 Task: Add Attachment from Trello to Card Card0000000246 in Board Board0000000062 in Workspace WS0000000021 in Trello. Add Cover Blue to Card Card0000000246 in Board Board0000000062 in Workspace WS0000000021 in Trello. Add "Copy Card To …" Button titled Button0000000246 to "bottom" of the list "To Do" to Card Card0000000246 in Board Board0000000062 in Workspace WS0000000021 in Trello. Add Description DS0000000246 to Card Card0000000246 in Board Board0000000062 in Workspace WS0000000021 in Trello. Add Comment CM0000000246 to Card Card0000000246 in Board Board0000000062 in Workspace WS0000000021 in Trello
Action: Mouse moved to (503, 522)
Screenshot: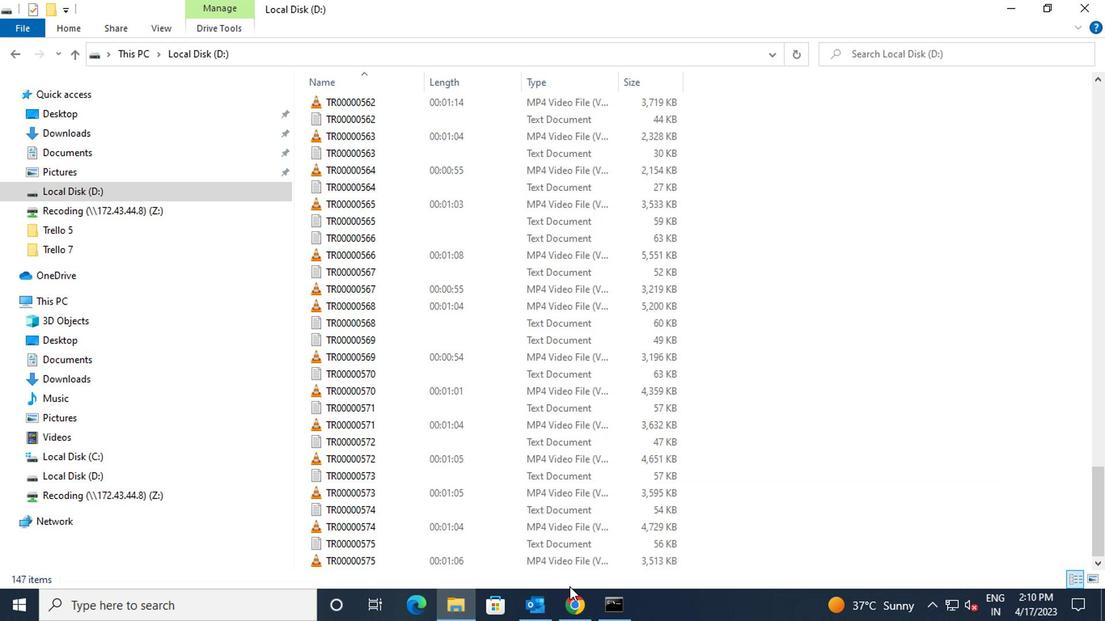 
Action: Mouse pressed left at (503, 522)
Screenshot: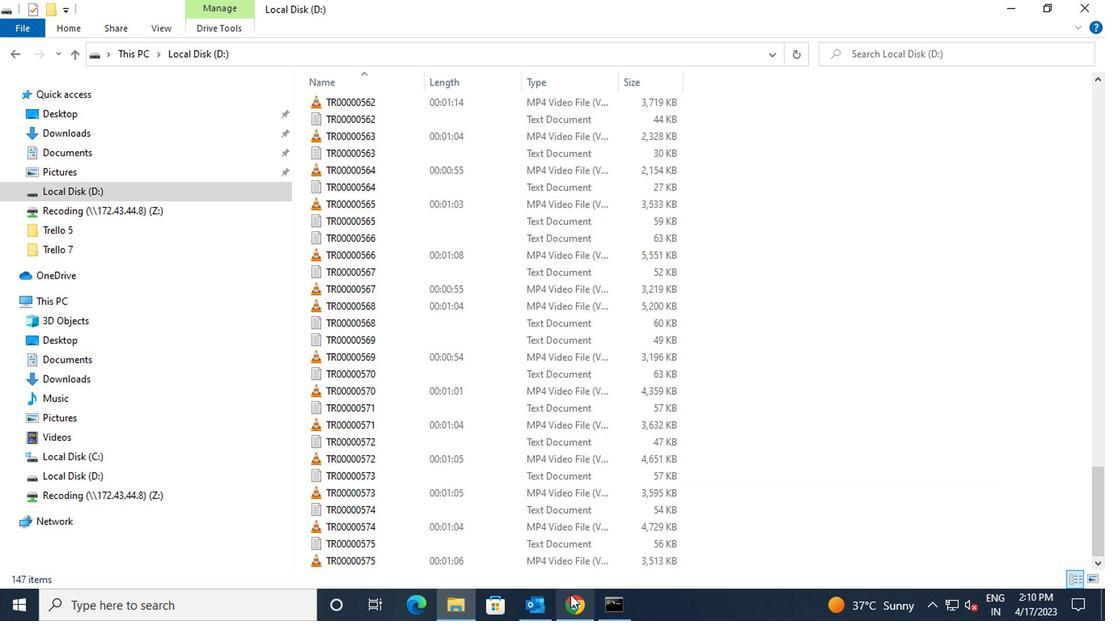 
Action: Mouse moved to (368, 370)
Screenshot: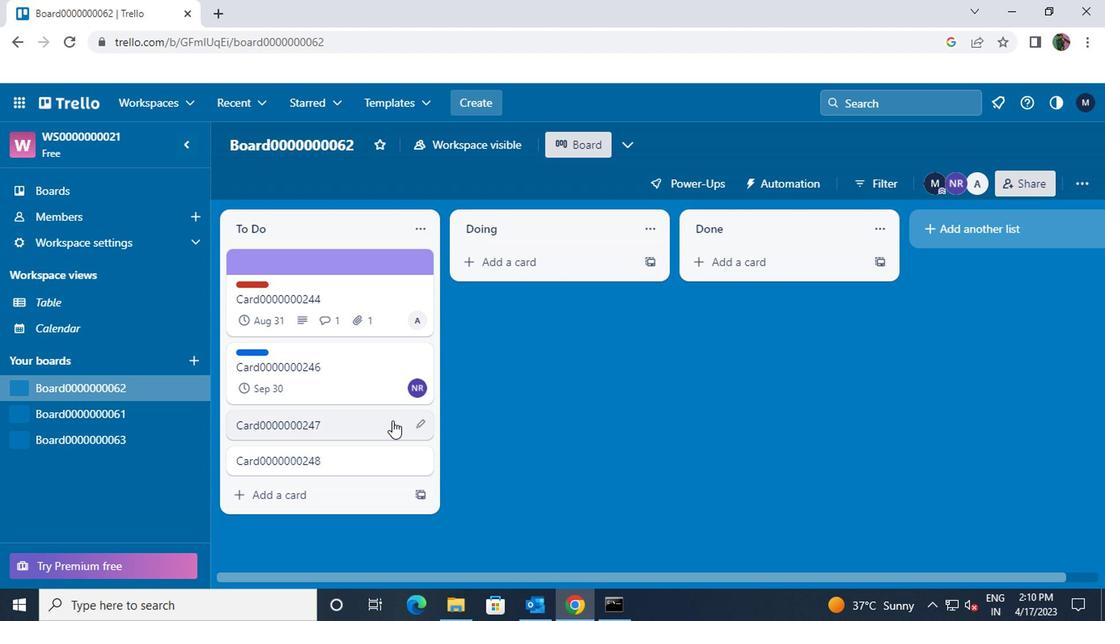 
Action: Mouse pressed left at (368, 370)
Screenshot: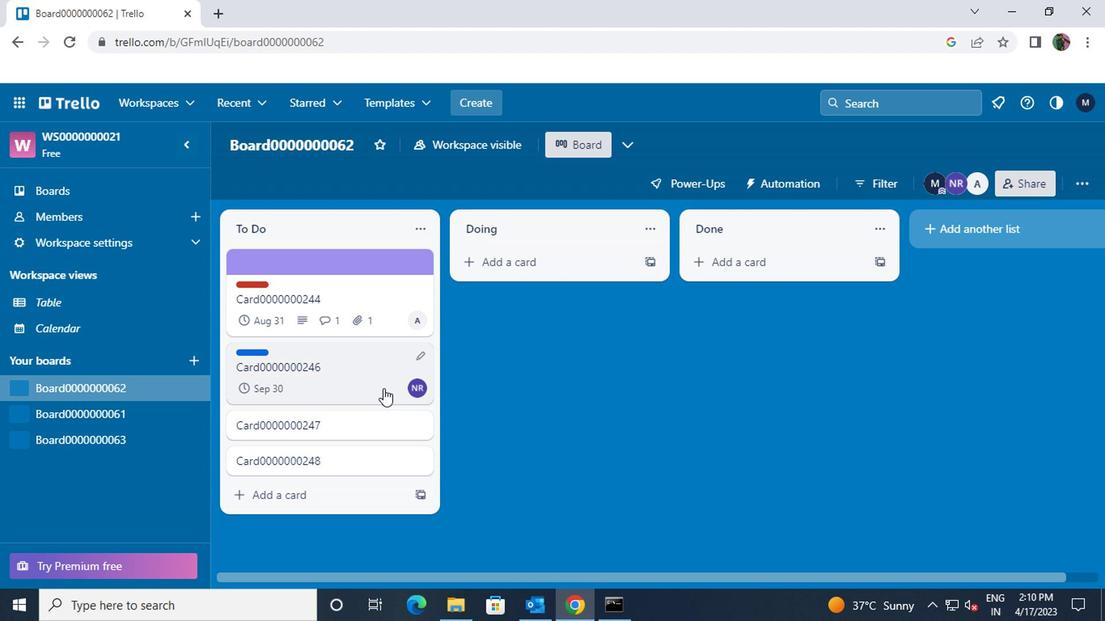 
Action: Mouse moved to (643, 351)
Screenshot: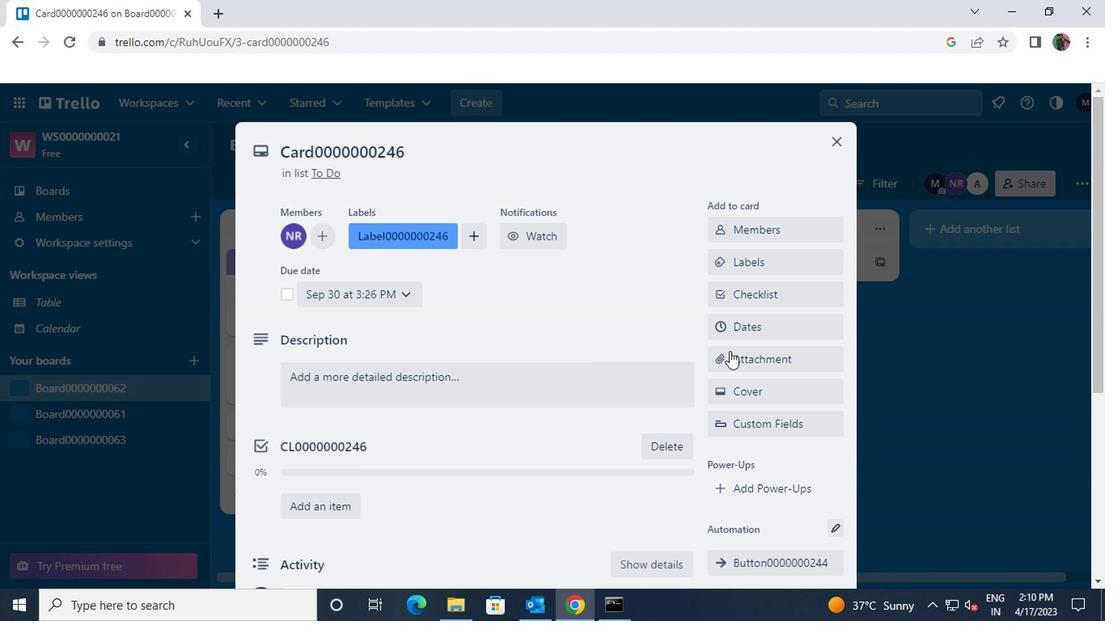 
Action: Mouse pressed left at (643, 351)
Screenshot: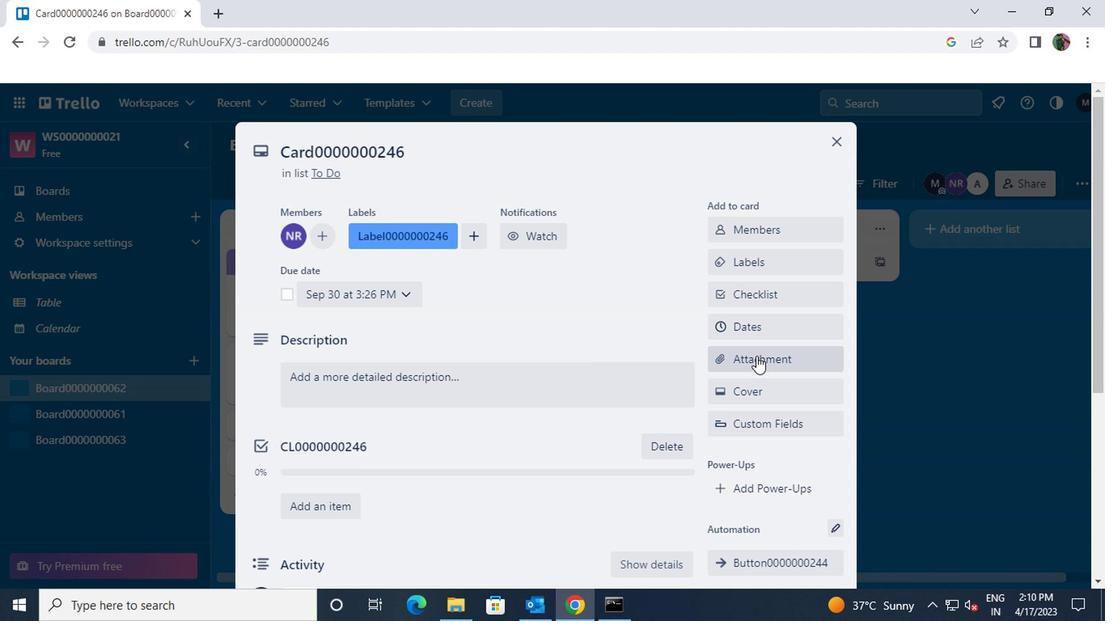 
Action: Mouse moved to (635, 244)
Screenshot: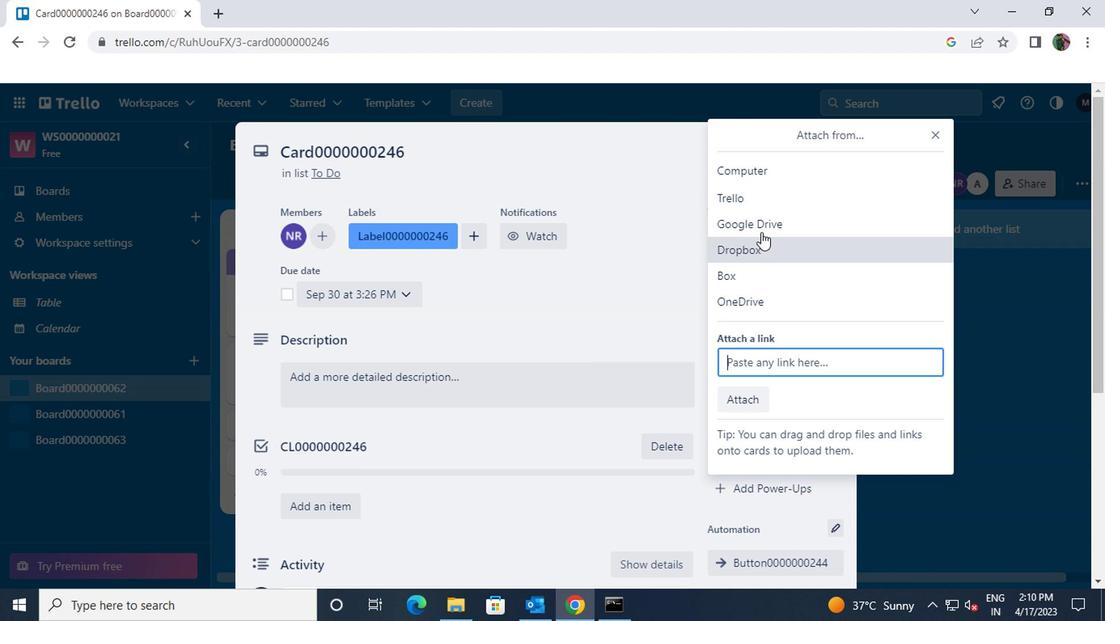 
Action: Mouse pressed left at (635, 244)
Screenshot: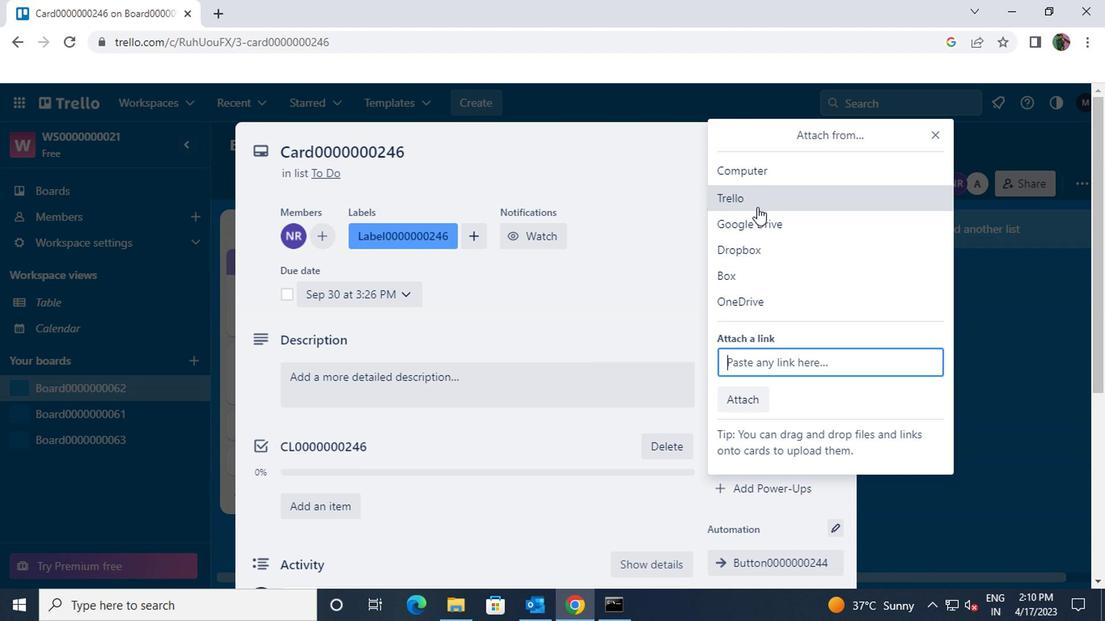 
Action: Mouse moved to (631, 297)
Screenshot: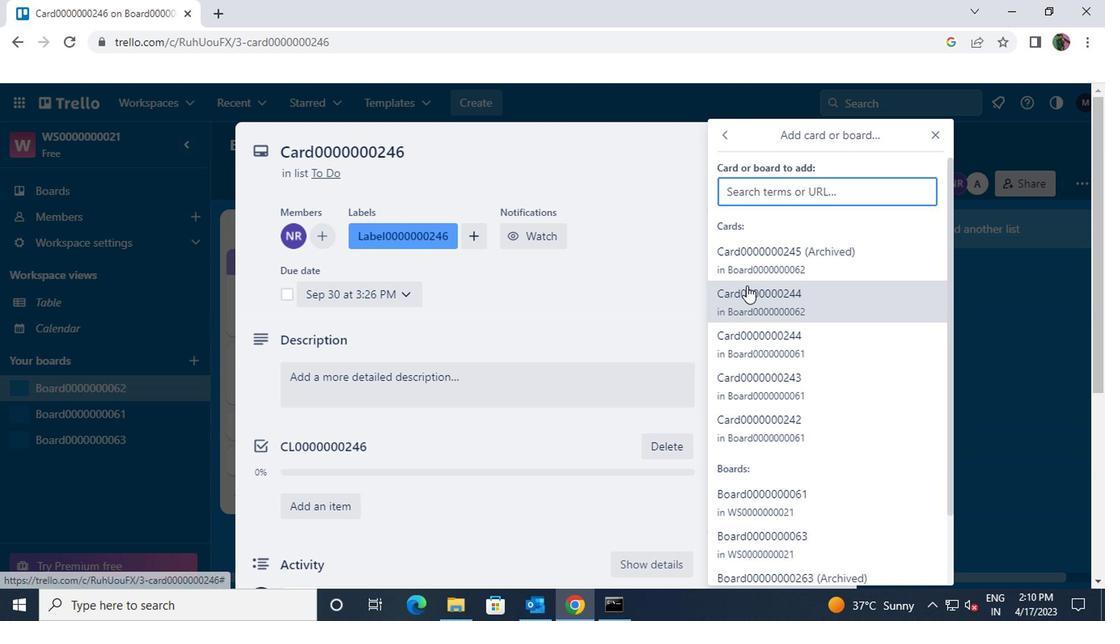 
Action: Mouse scrolled (631, 296) with delta (0, 0)
Screenshot: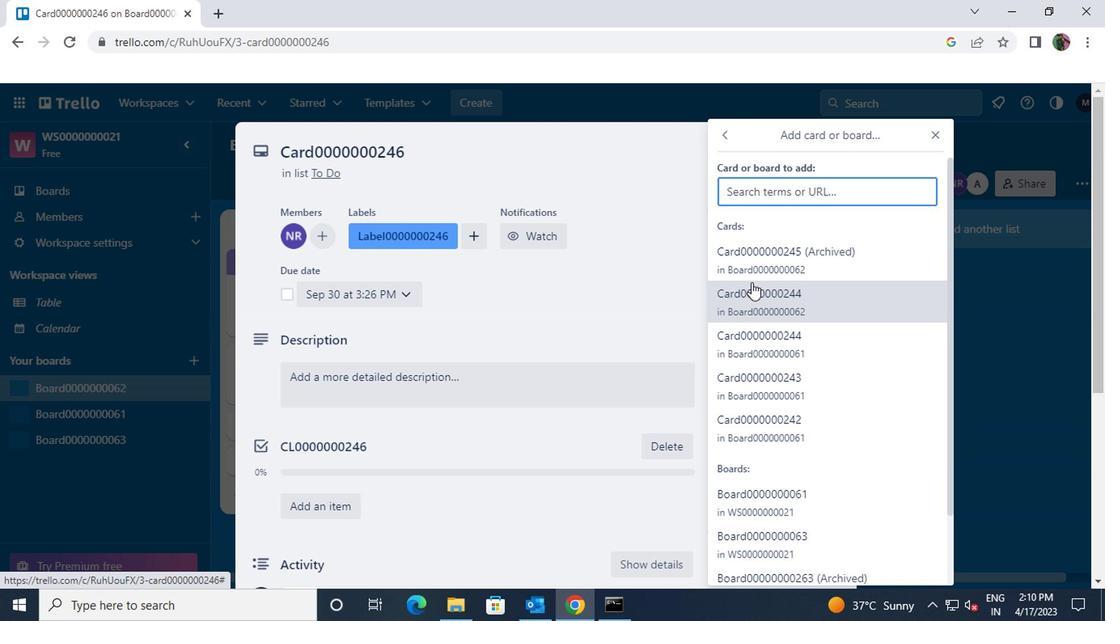
Action: Mouse moved to (631, 297)
Screenshot: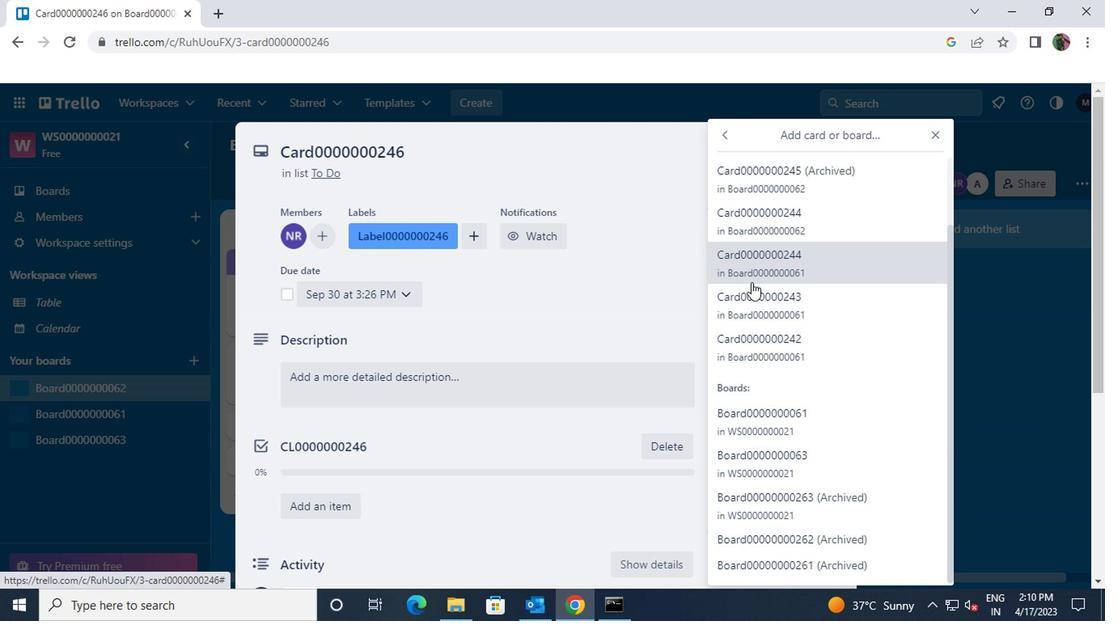 
Action: Mouse scrolled (631, 298) with delta (0, 0)
Screenshot: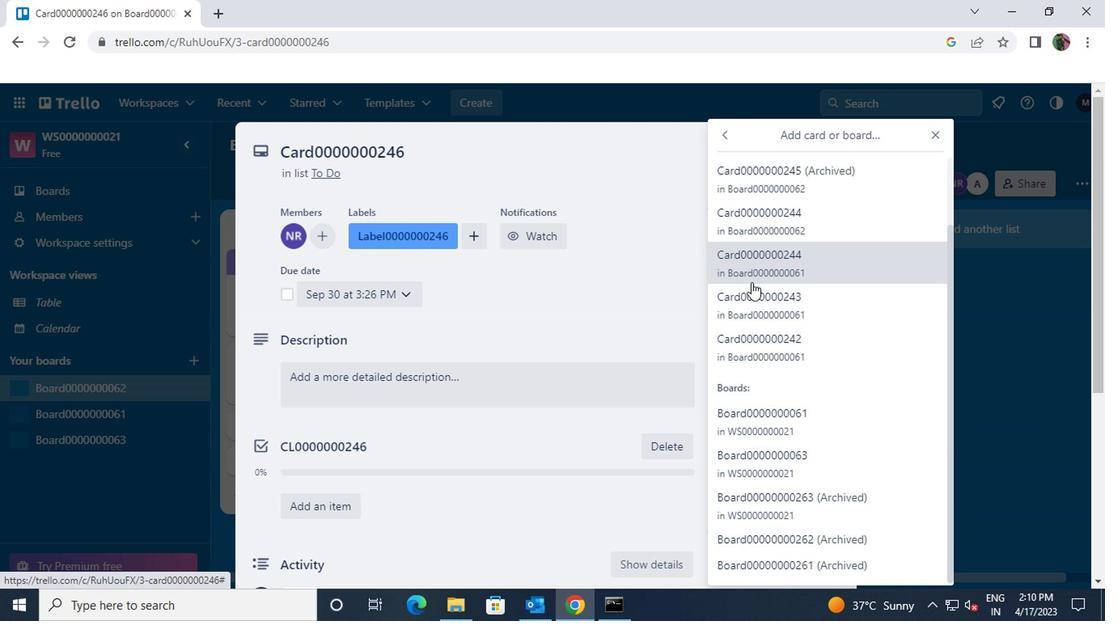 
Action: Mouse scrolled (631, 298) with delta (0, 0)
Screenshot: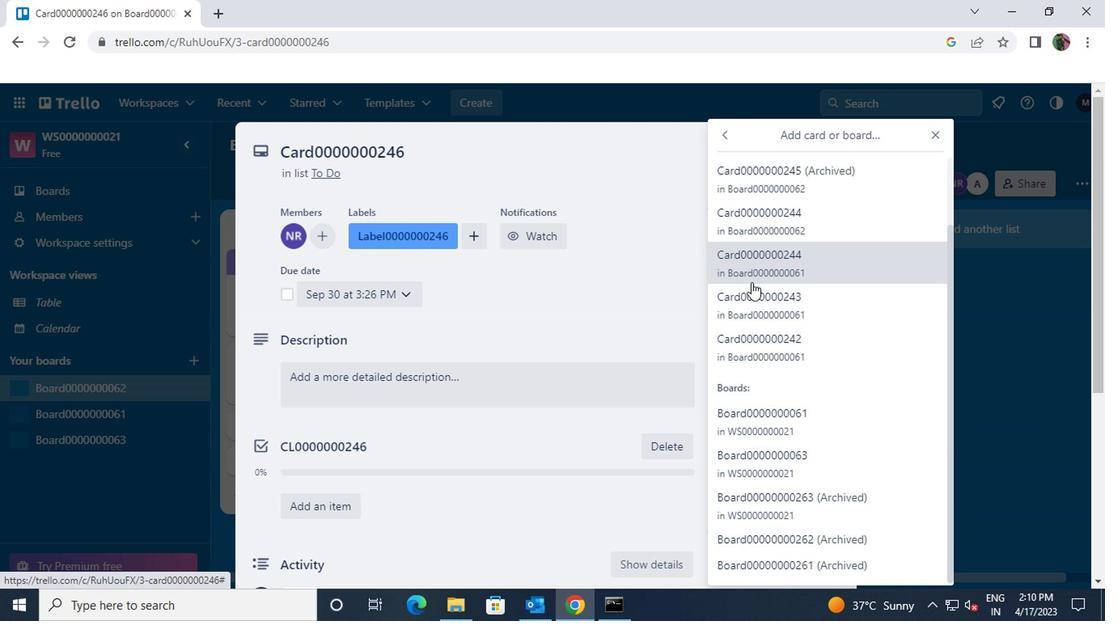 
Action: Mouse pressed left at (631, 297)
Screenshot: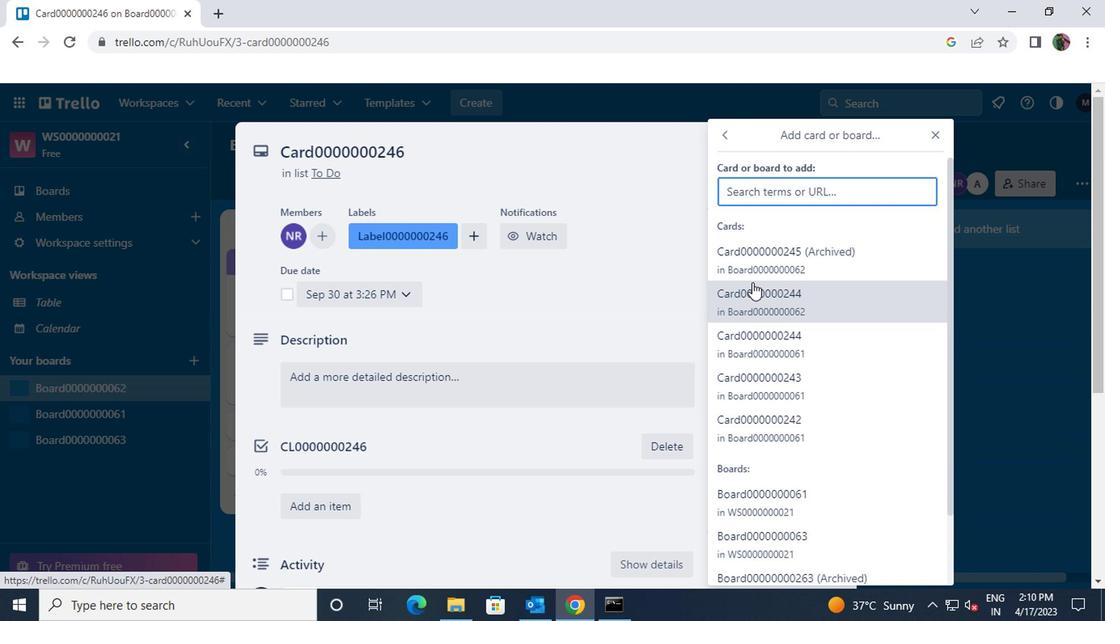 
Action: Mouse moved to (621, 372)
Screenshot: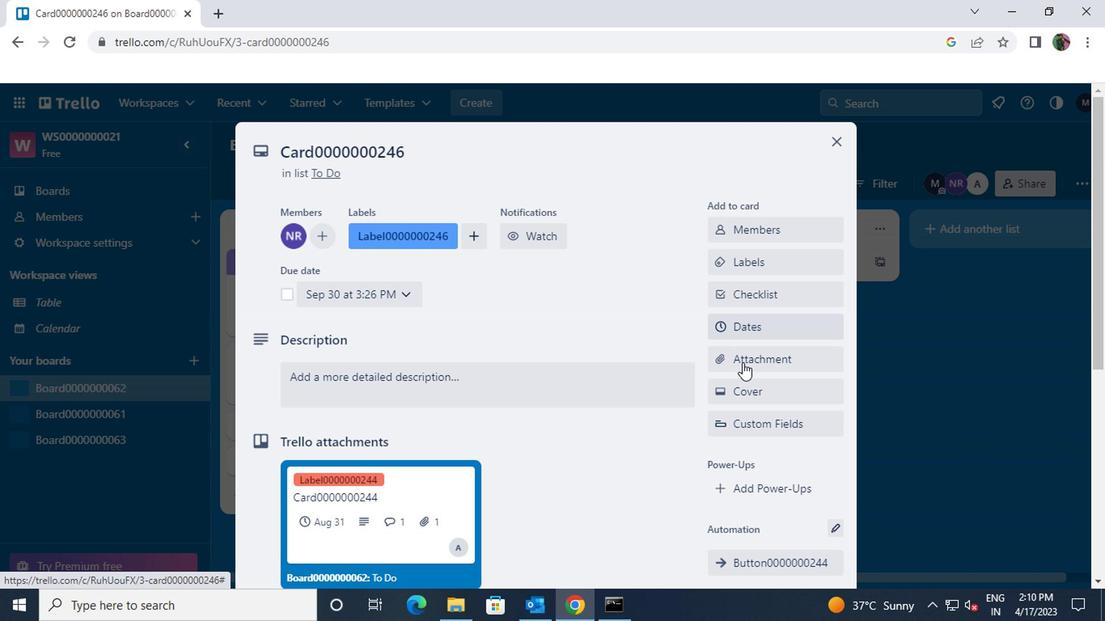 
Action: Mouse pressed left at (621, 372)
Screenshot: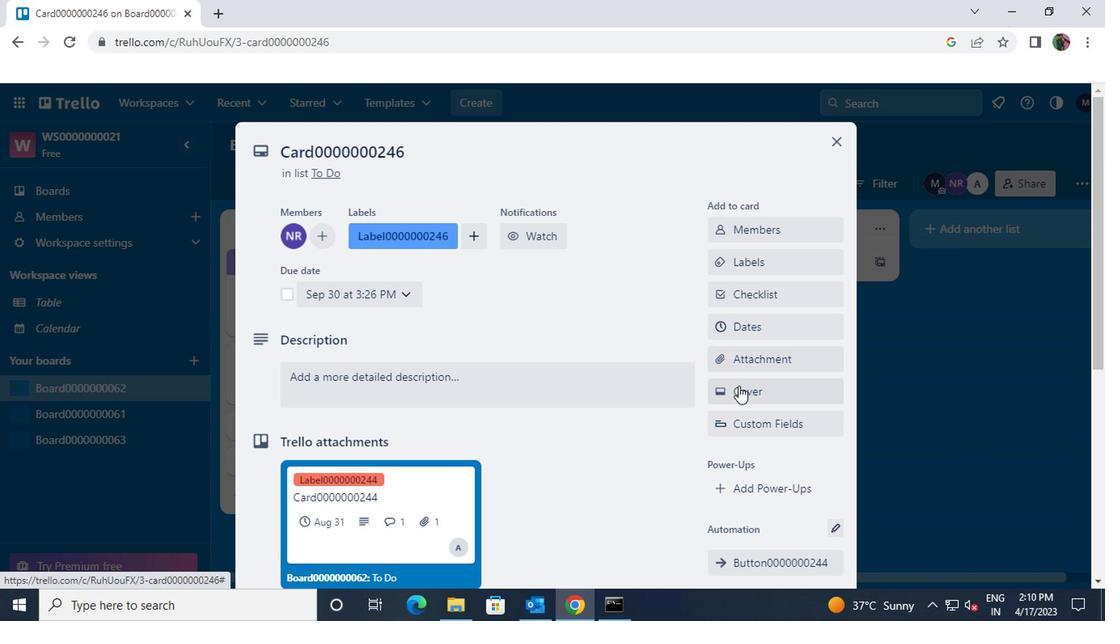 
Action: Mouse moved to (656, 295)
Screenshot: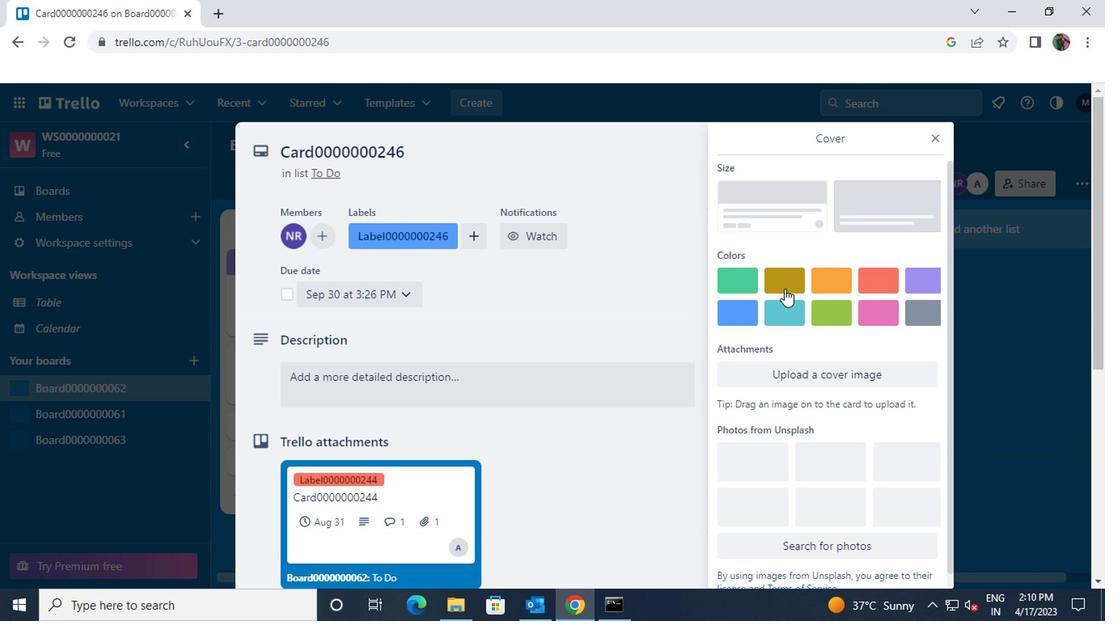 
Action: Mouse pressed left at (656, 295)
Screenshot: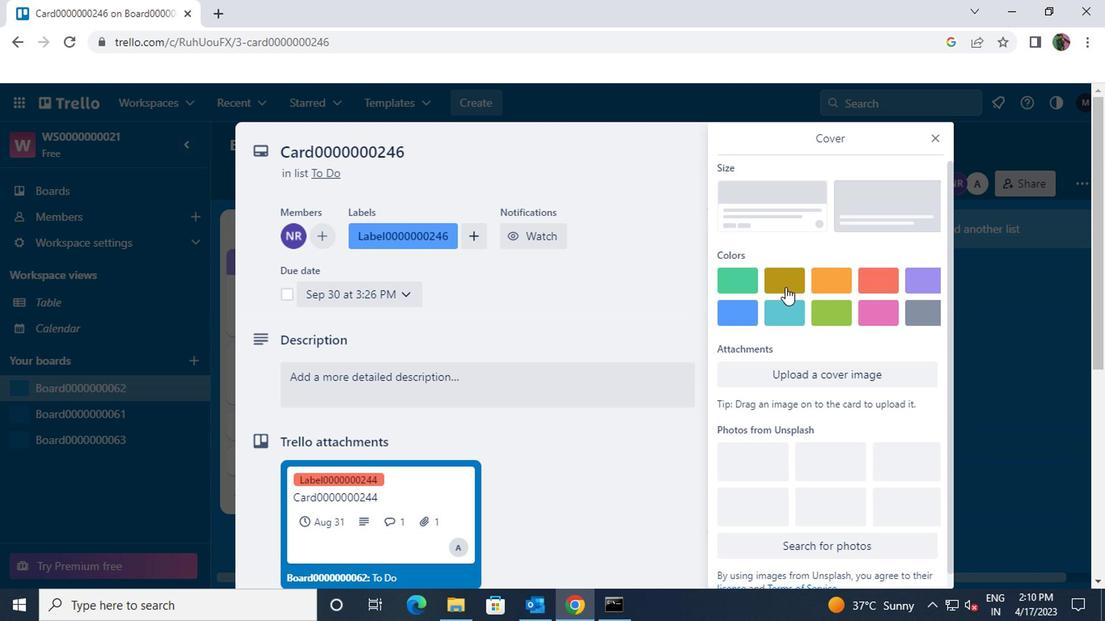 
Action: Mouse moved to (760, 193)
Screenshot: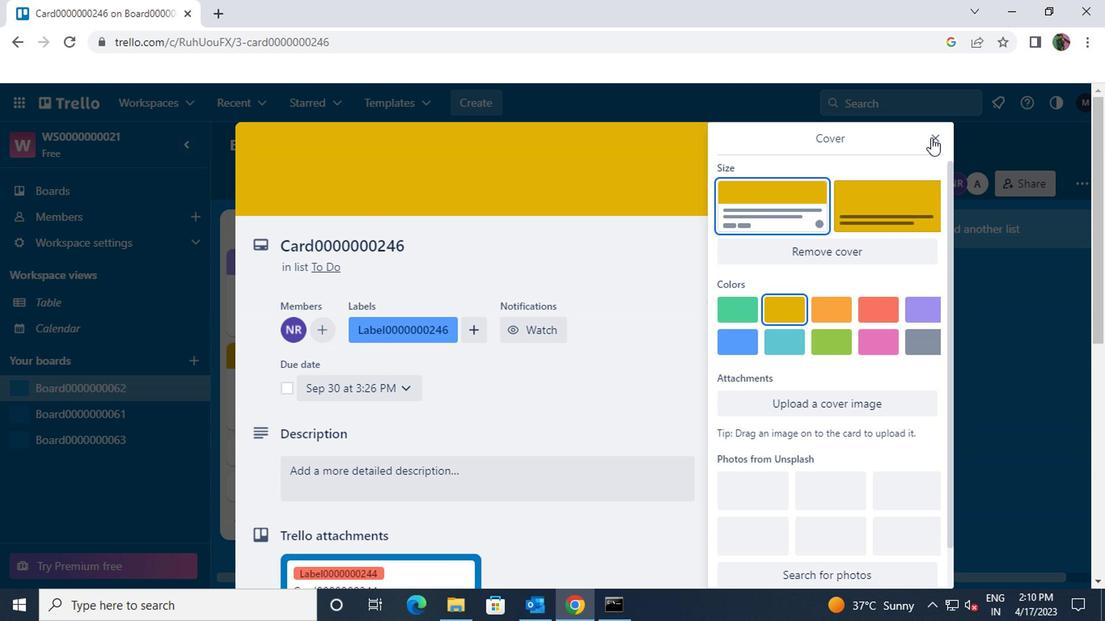 
Action: Mouse pressed left at (760, 193)
Screenshot: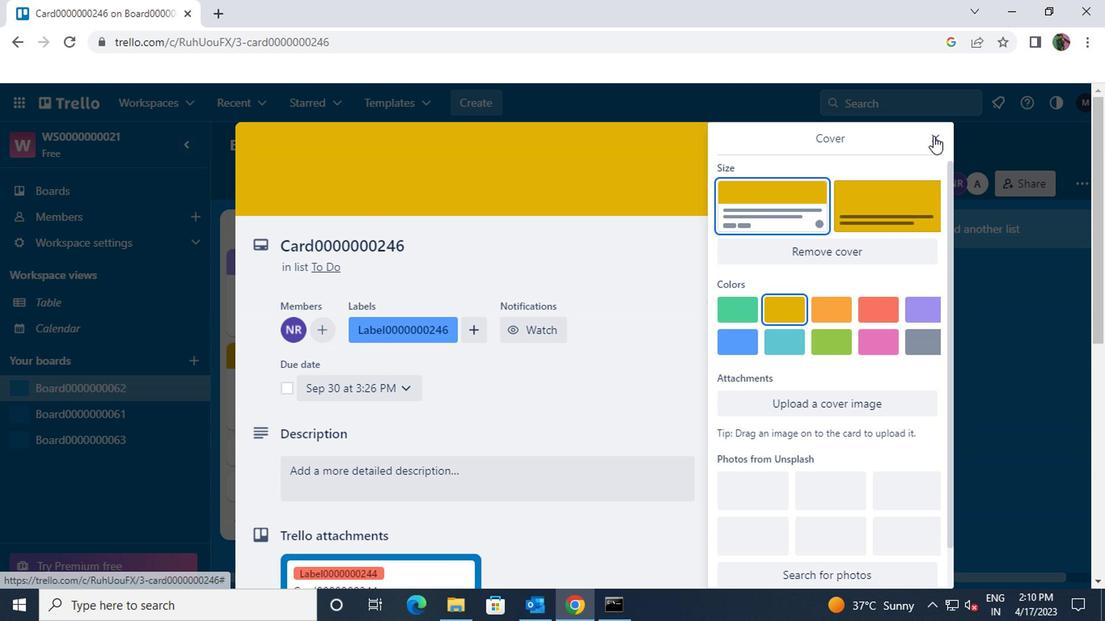 
Action: Mouse moved to (672, 343)
Screenshot: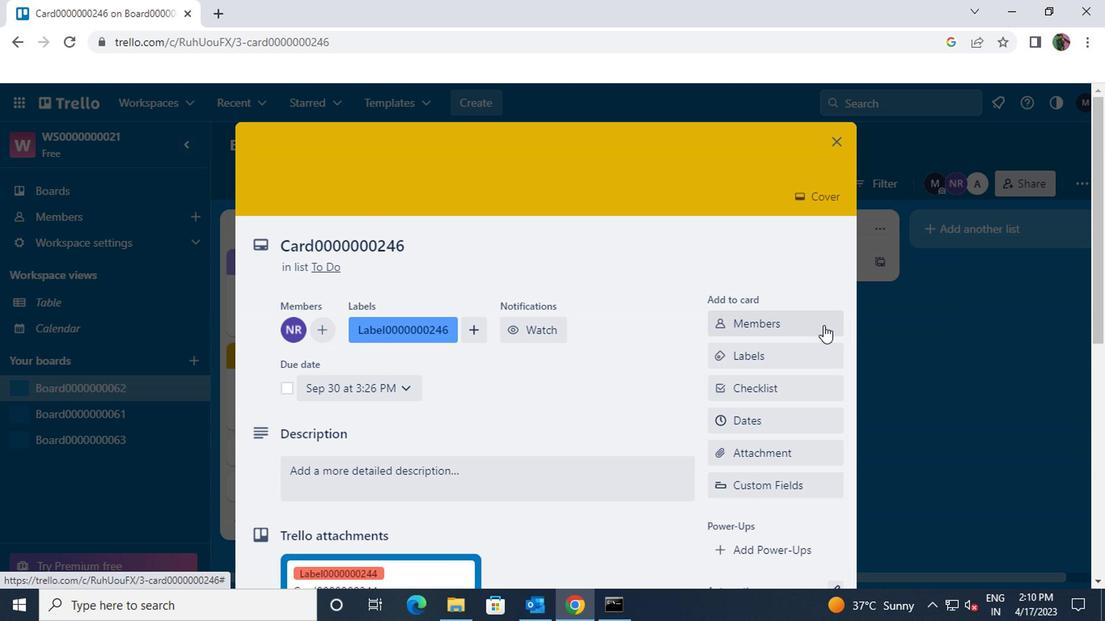 
Action: Mouse scrolled (672, 342) with delta (0, 0)
Screenshot: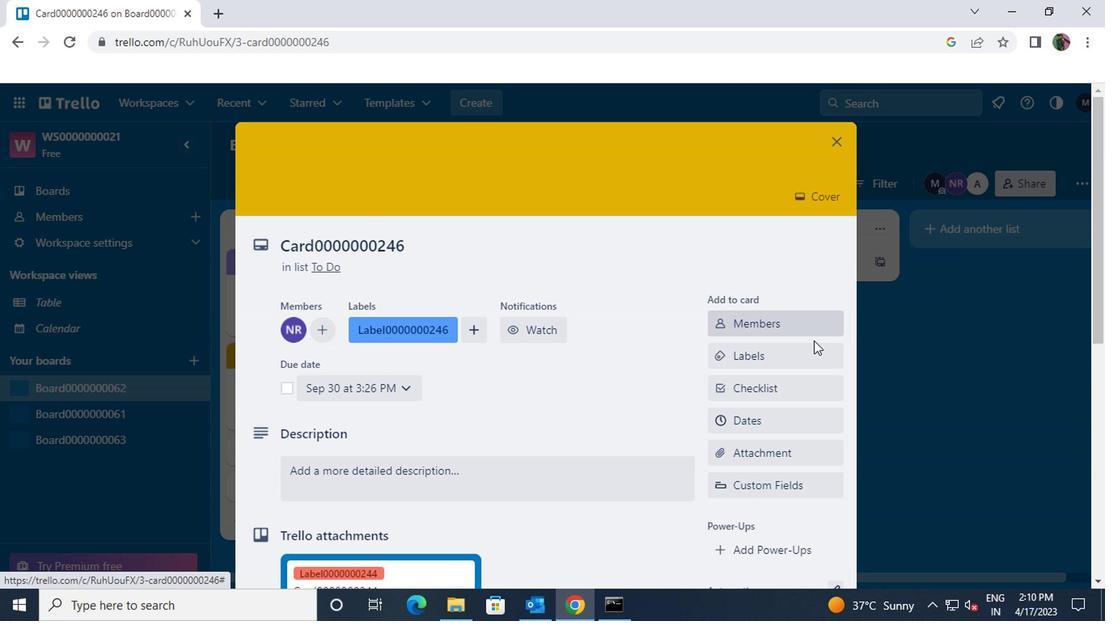 
Action: Mouse scrolled (672, 342) with delta (0, 0)
Screenshot: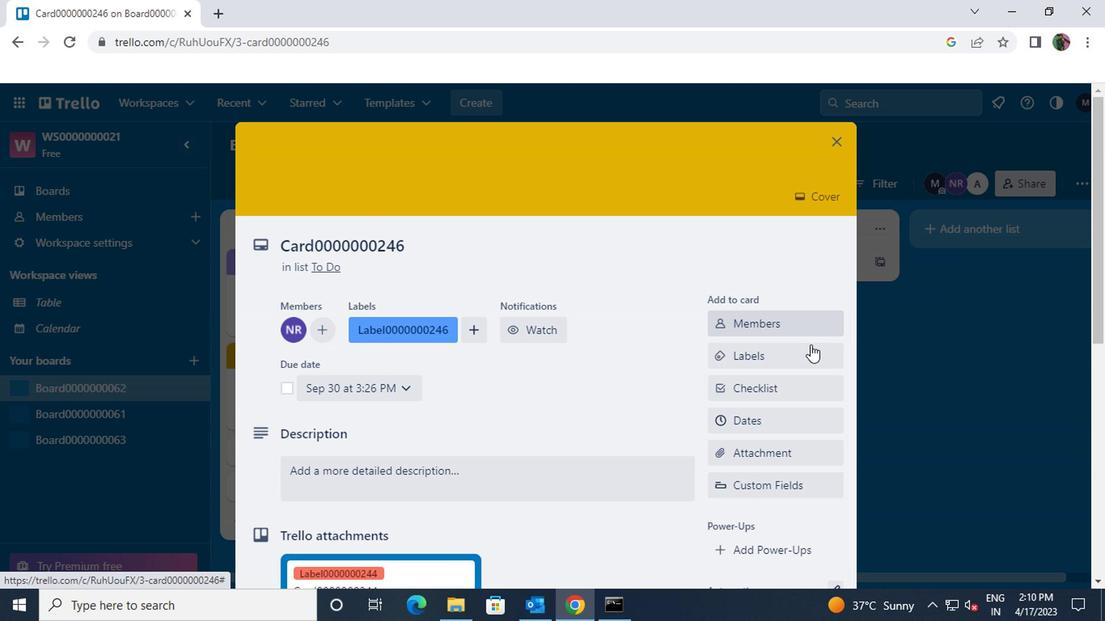 
Action: Mouse scrolled (672, 342) with delta (0, 0)
Screenshot: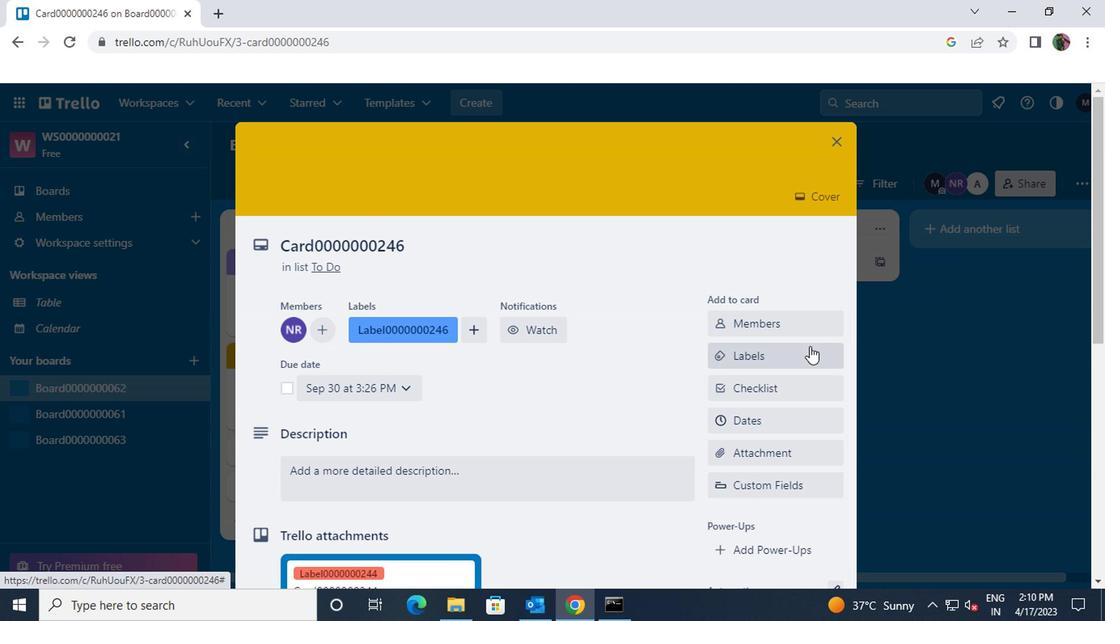 
Action: Mouse scrolled (672, 342) with delta (0, 0)
Screenshot: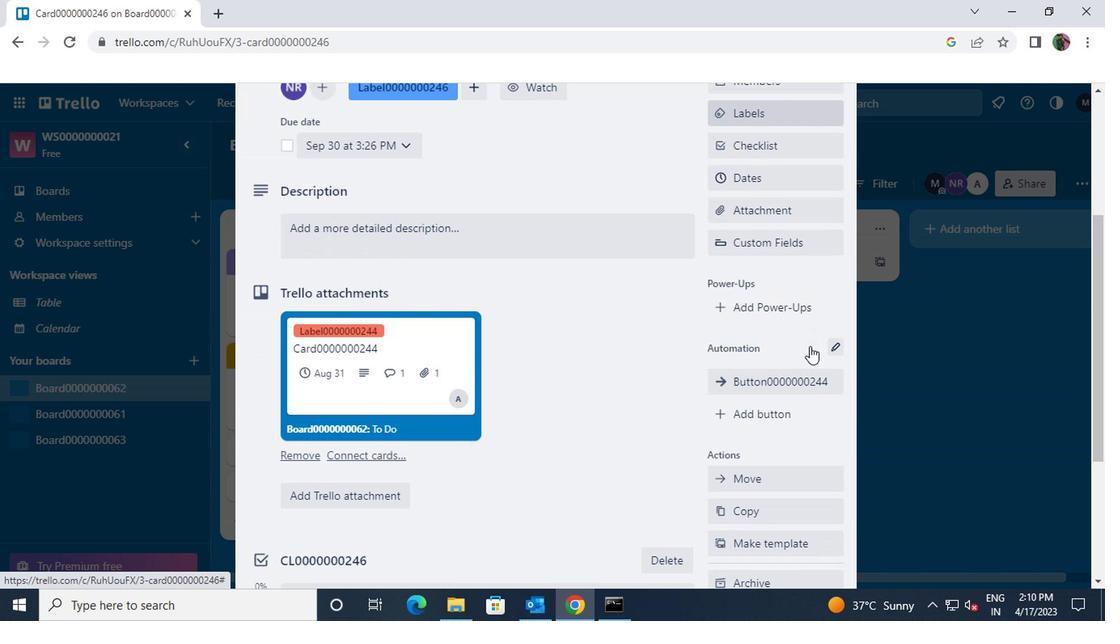 
Action: Mouse moved to (661, 336)
Screenshot: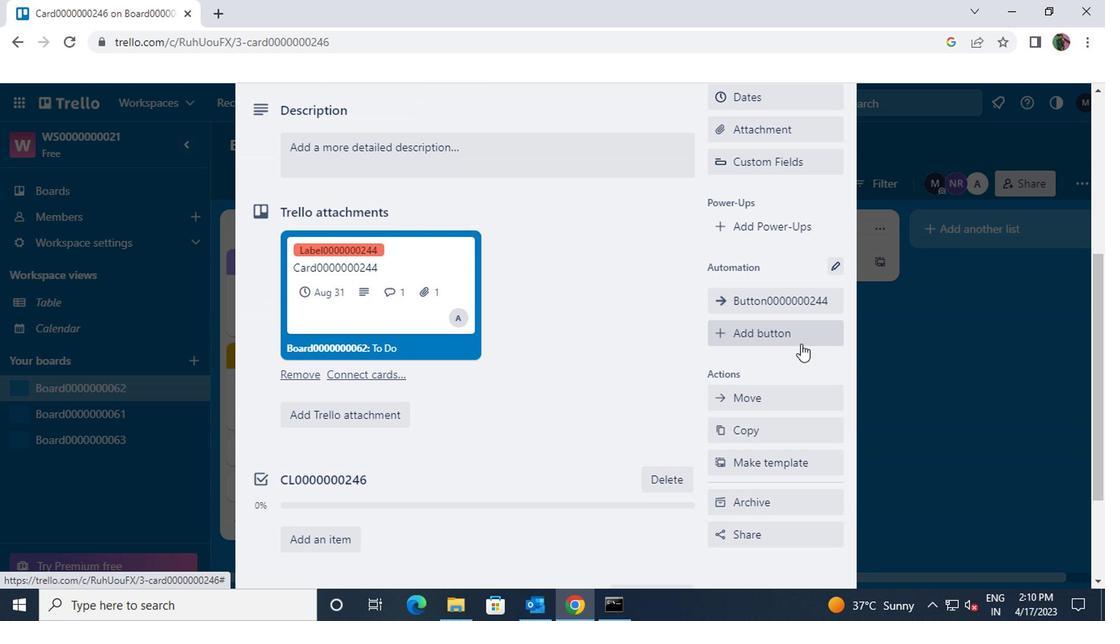 
Action: Mouse pressed left at (661, 336)
Screenshot: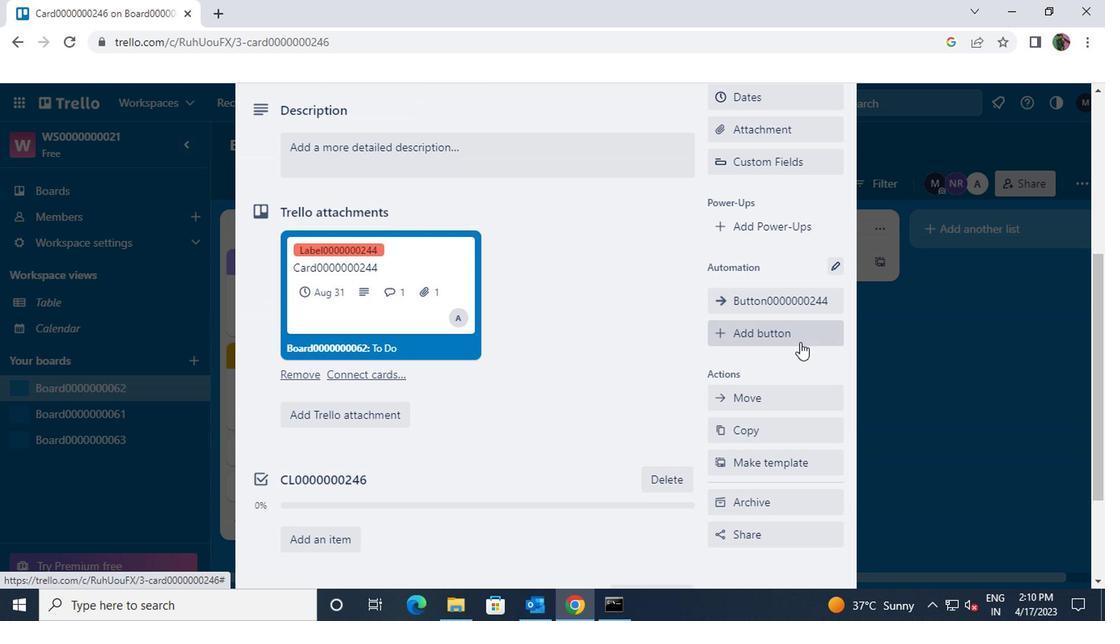 
Action: Mouse moved to (649, 273)
Screenshot: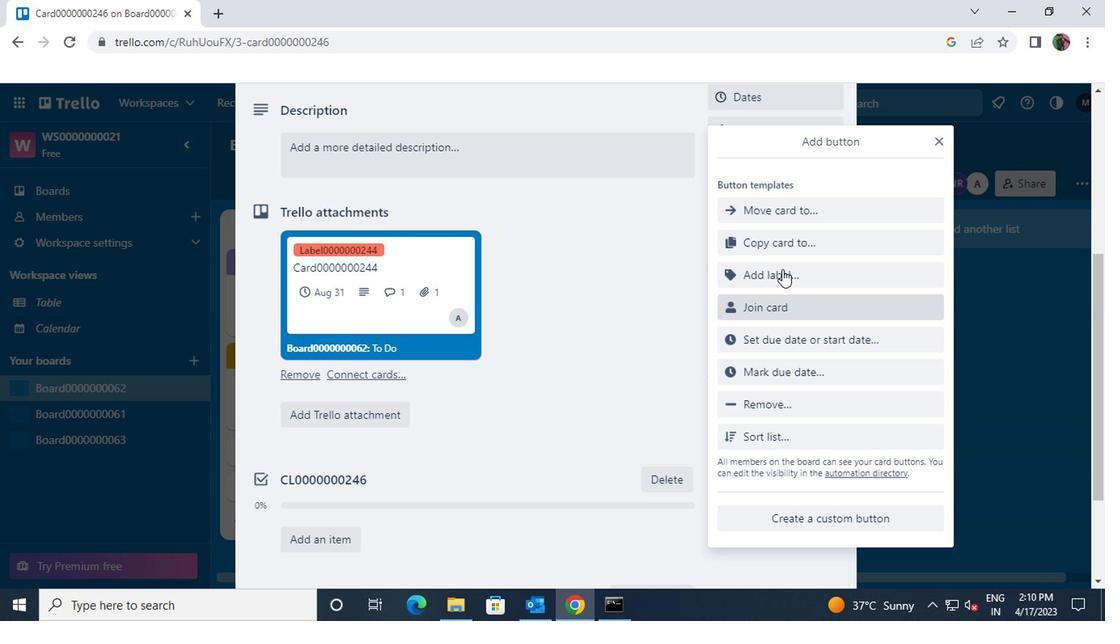 
Action: Mouse pressed left at (649, 273)
Screenshot: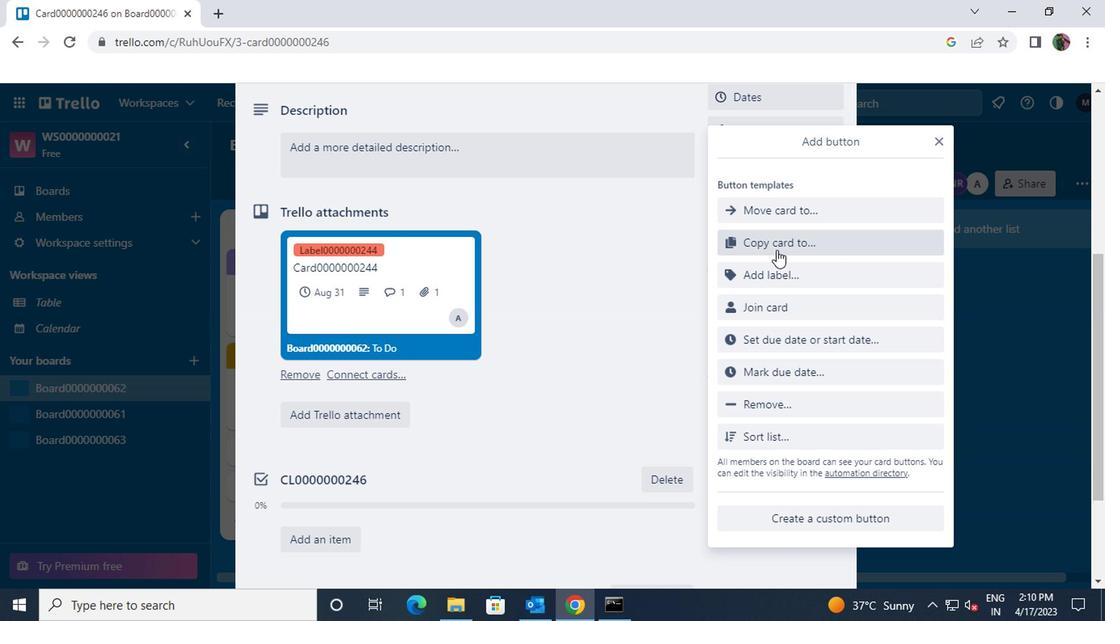 
Action: Key pressed <Key.shift>BUTTON0000000246
Screenshot: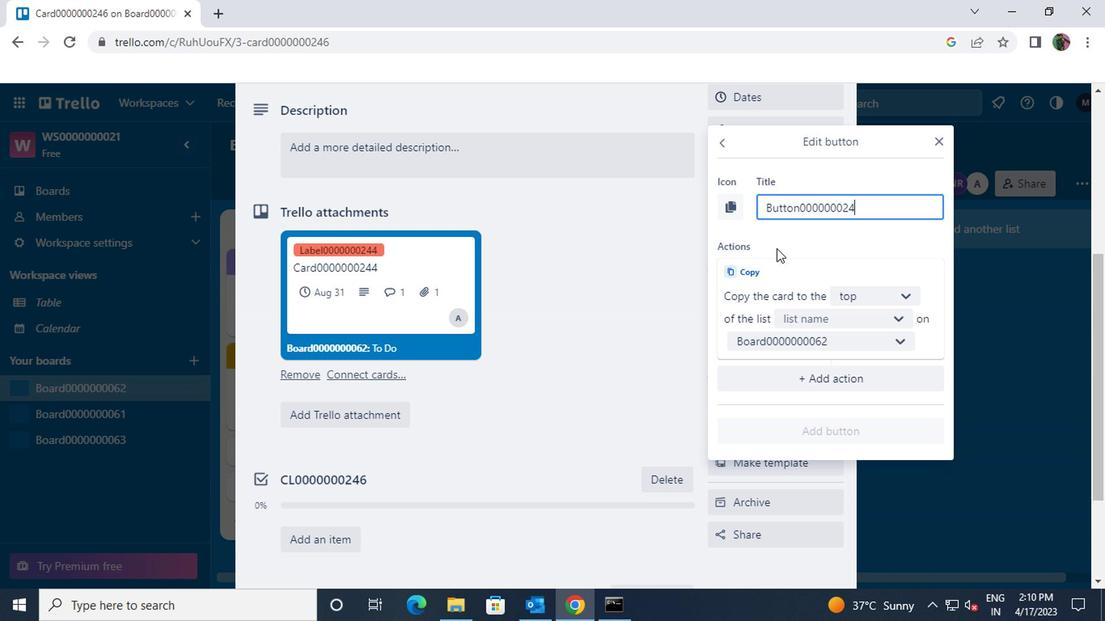 
Action: Mouse moved to (743, 305)
Screenshot: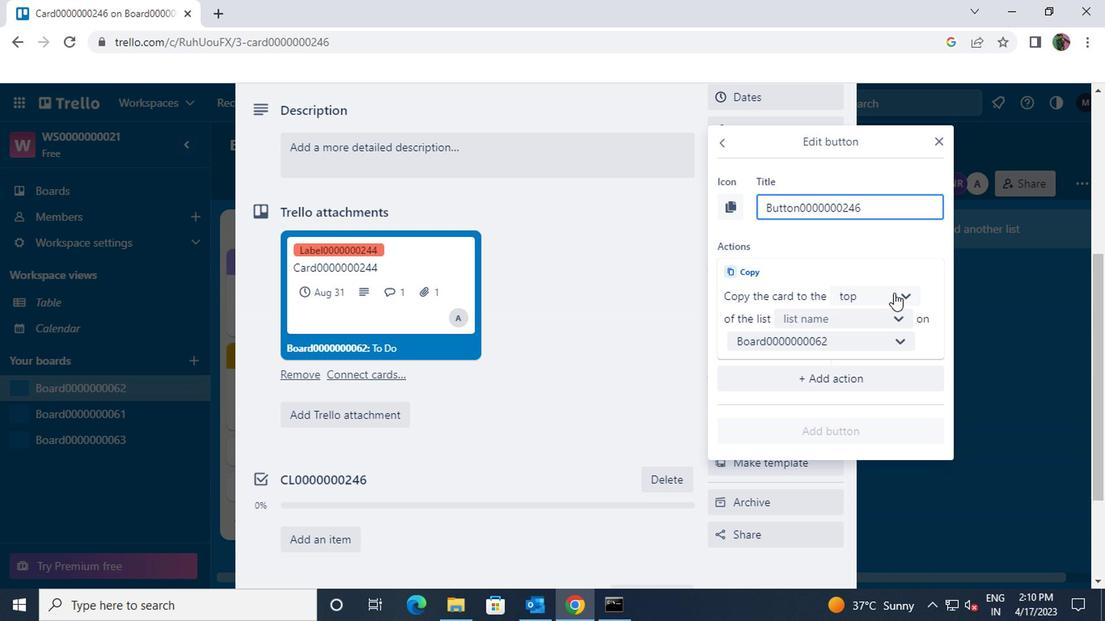 
Action: Mouse pressed left at (743, 305)
Screenshot: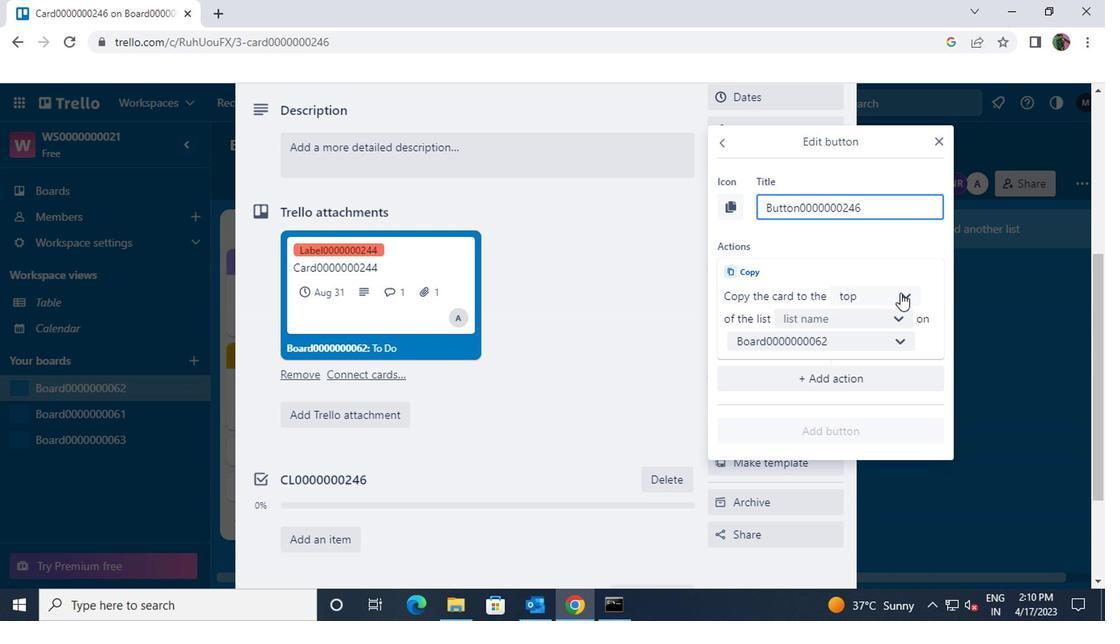 
Action: Mouse moved to (730, 326)
Screenshot: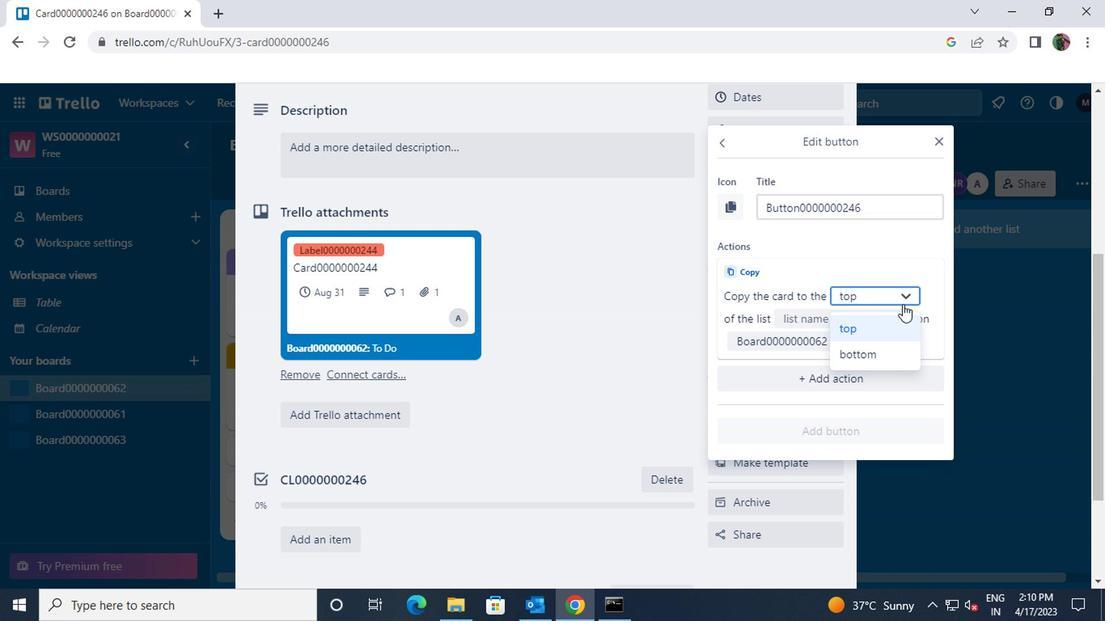 
Action: Mouse pressed left at (730, 326)
Screenshot: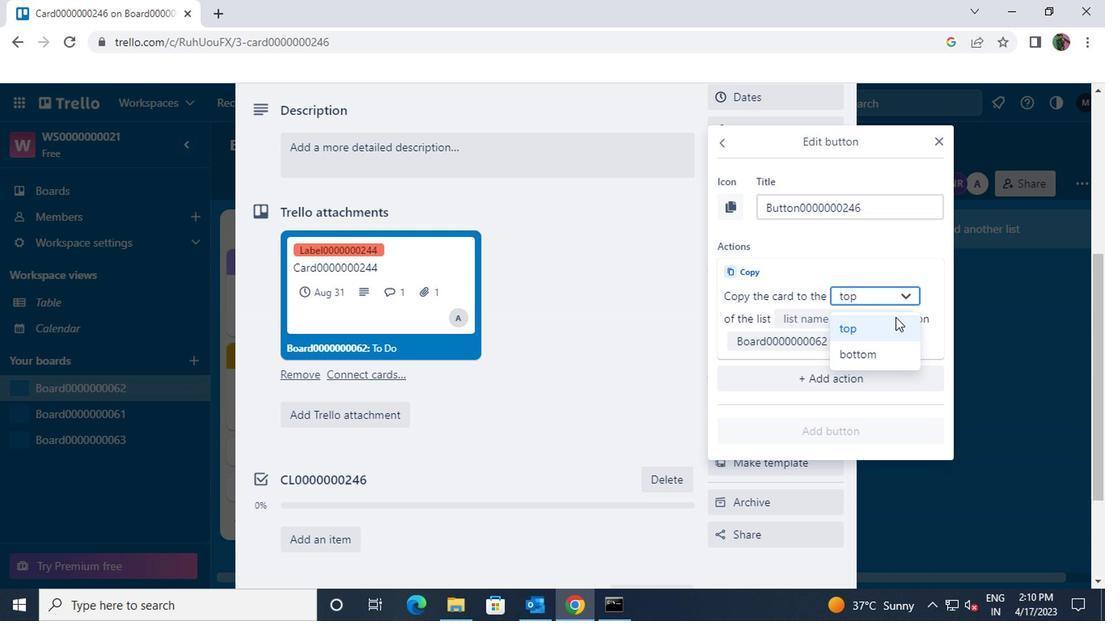 
Action: Mouse moved to (734, 322)
Screenshot: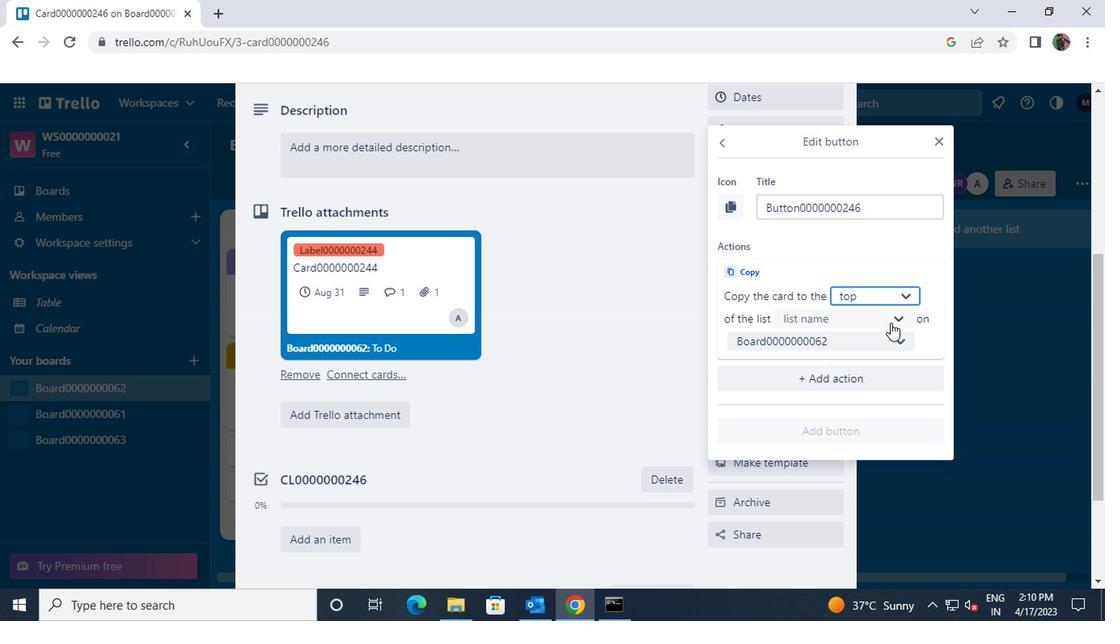 
Action: Mouse pressed left at (734, 322)
Screenshot: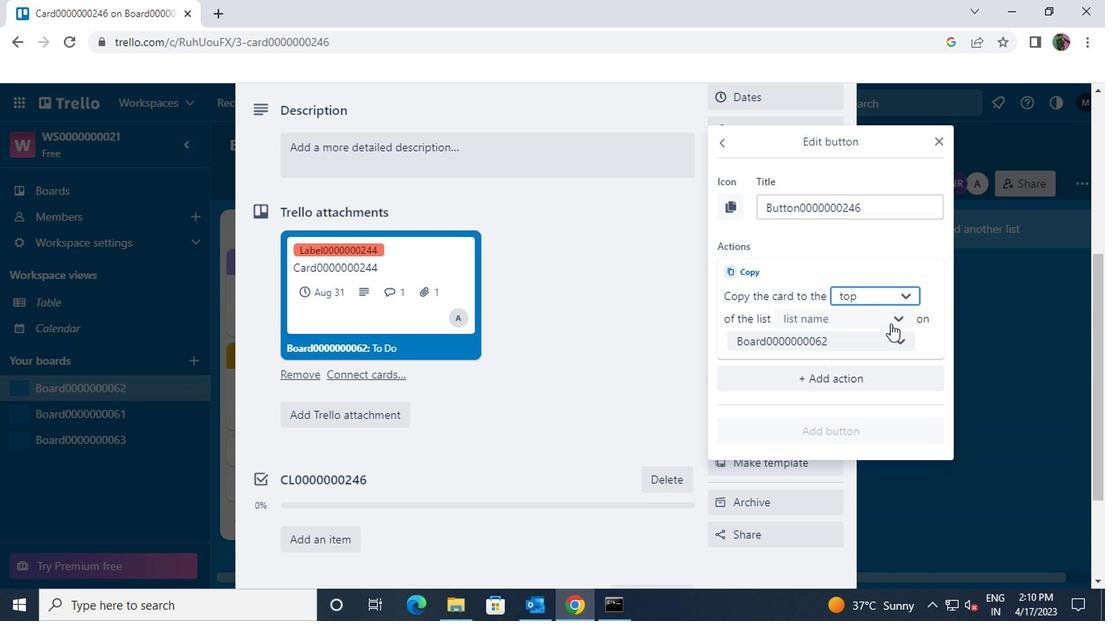 
Action: Mouse moved to (722, 343)
Screenshot: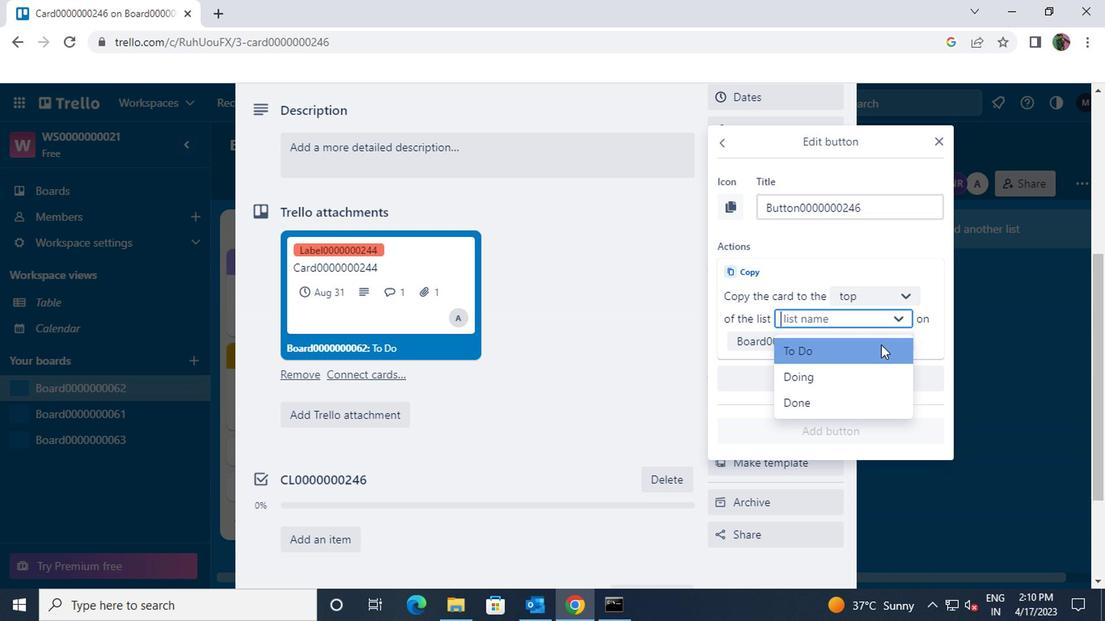 
Action: Mouse pressed left at (722, 343)
Screenshot: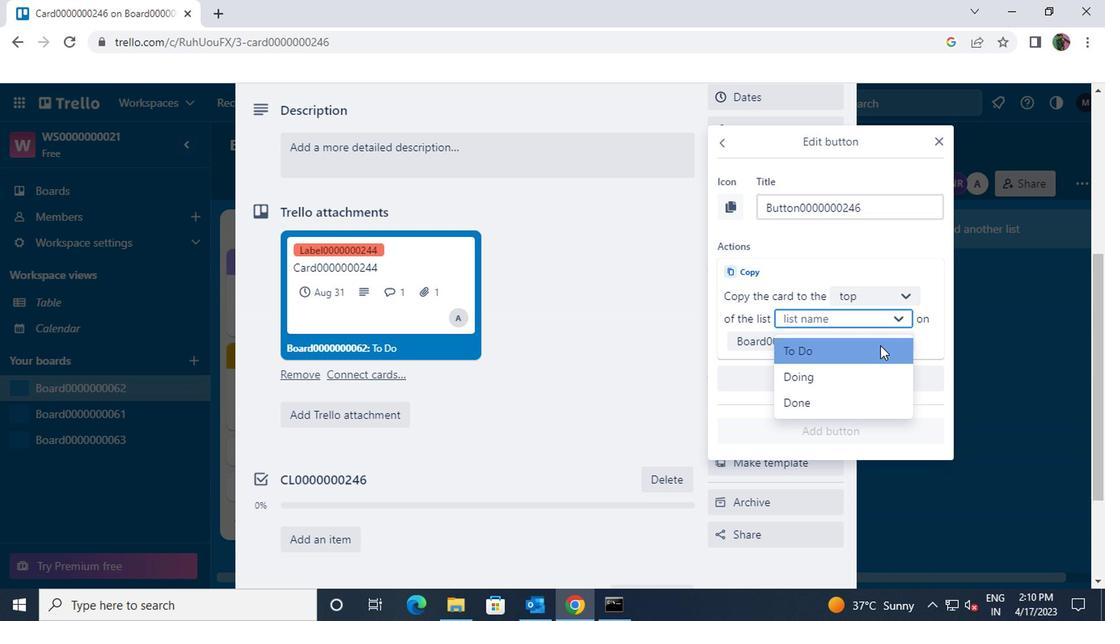 
Action: Mouse moved to (705, 404)
Screenshot: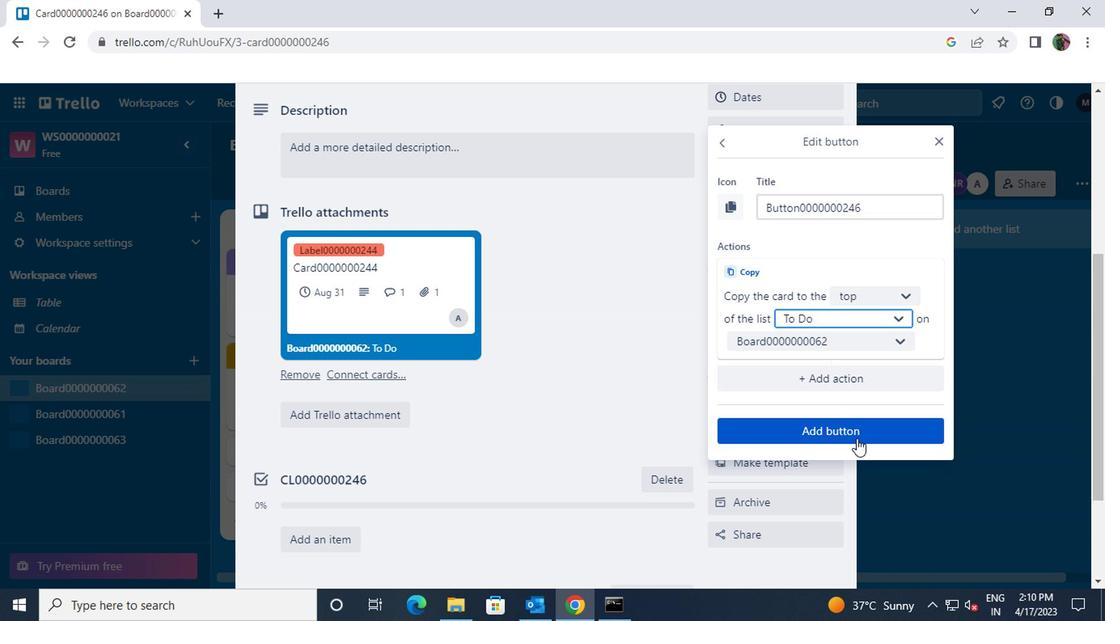 
Action: Mouse pressed left at (705, 404)
Screenshot: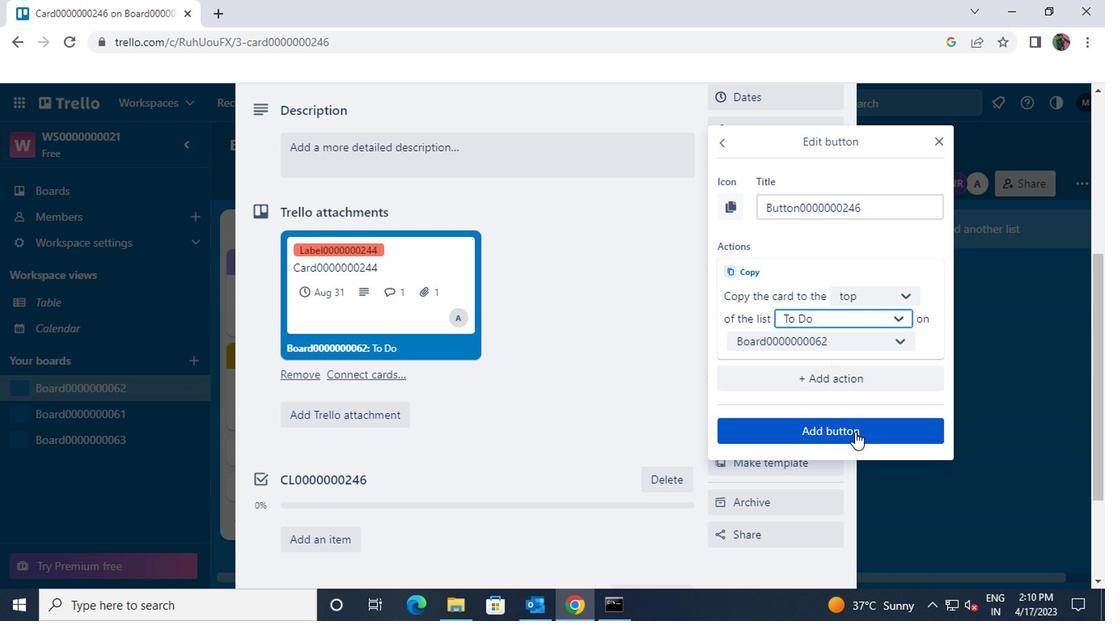 
Action: Mouse moved to (501, 208)
Screenshot: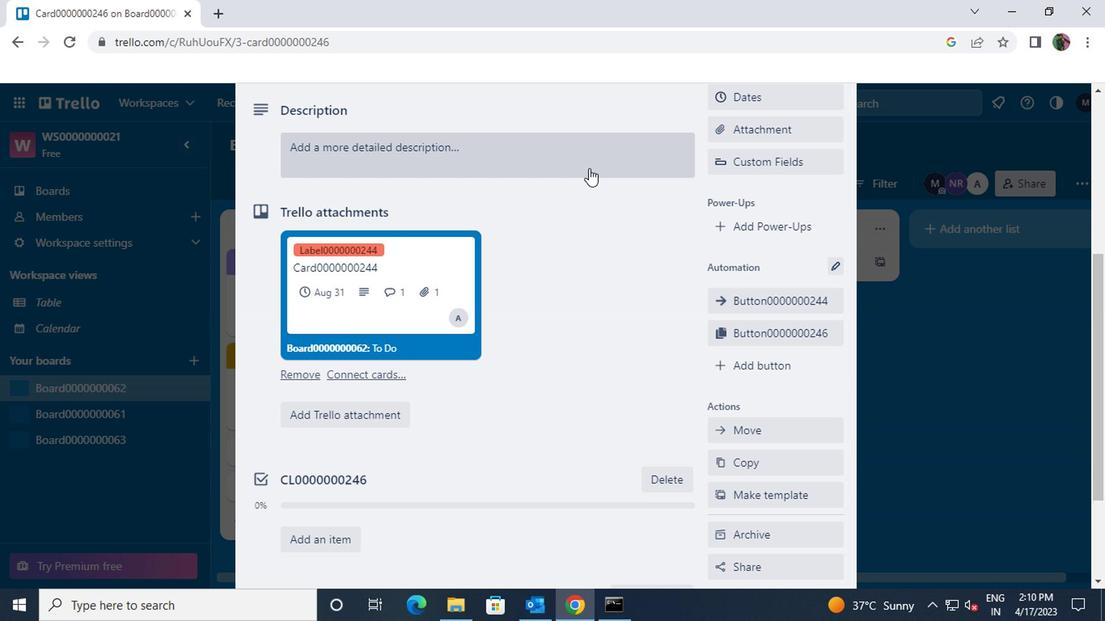 
Action: Mouse pressed left at (501, 208)
Screenshot: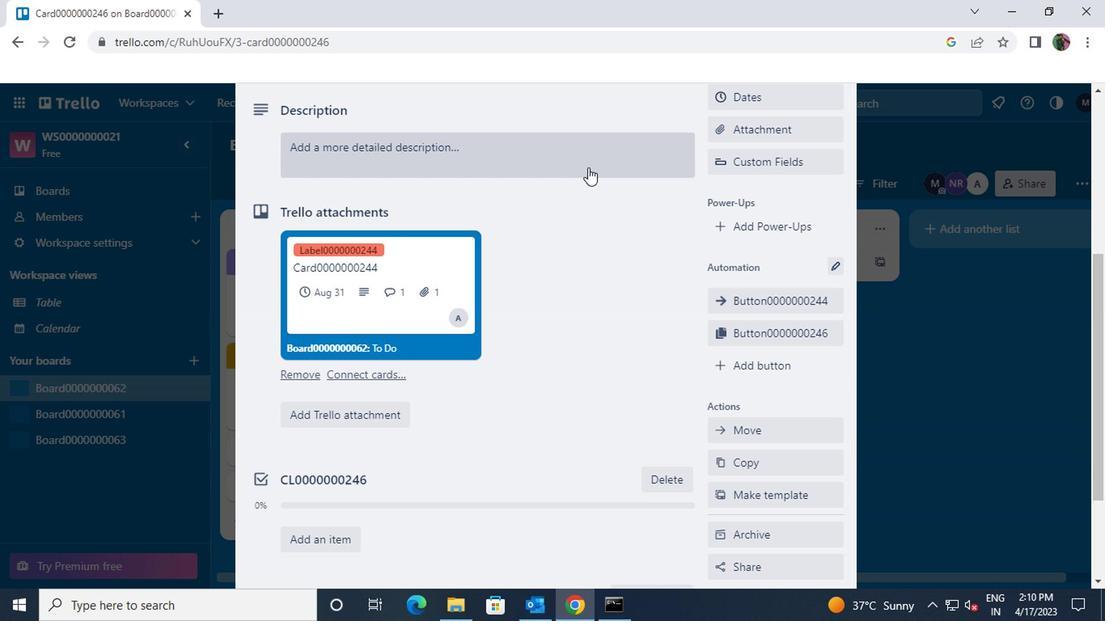 
Action: Mouse moved to (501, 208)
Screenshot: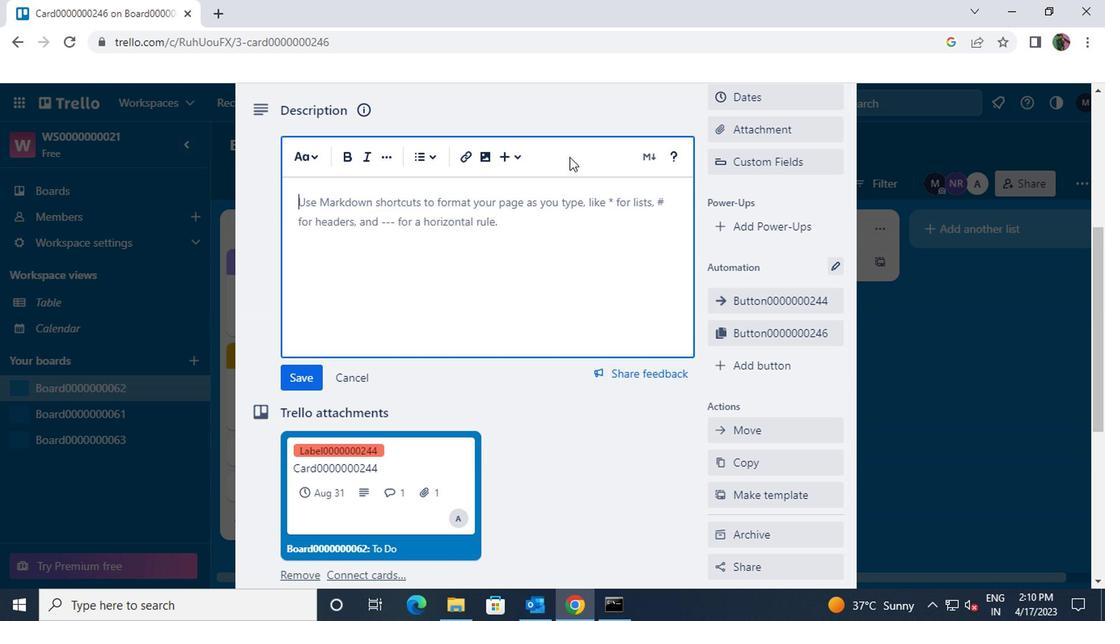 
Action: Key pressed <Key.shift>D
Screenshot: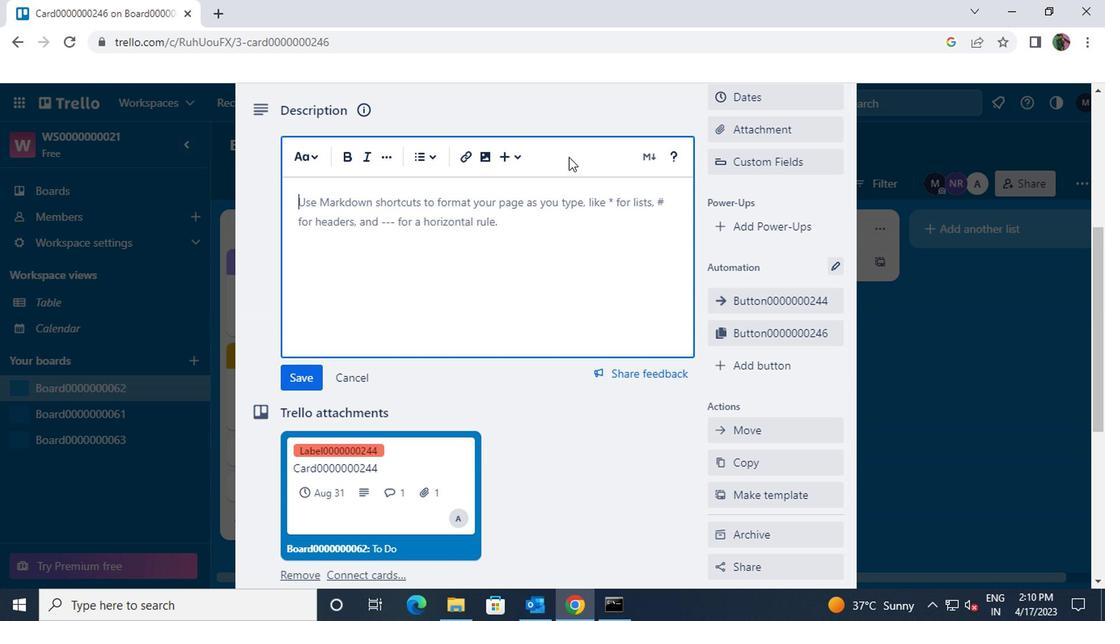 
Action: Mouse moved to (501, 208)
Screenshot: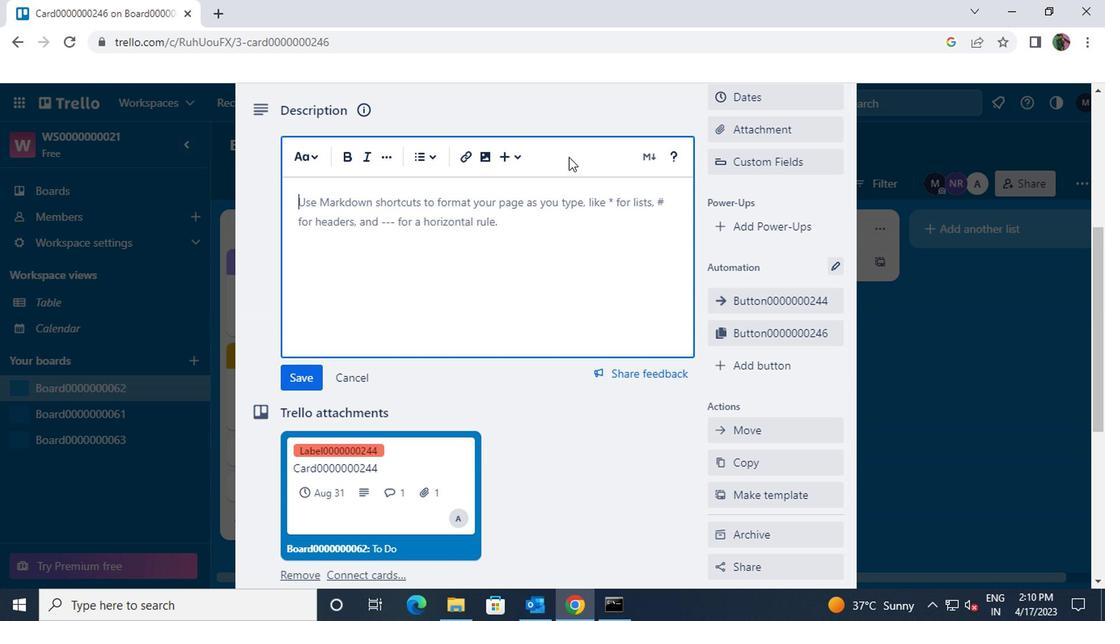 
Action: Key pressed S0000000246
Screenshot: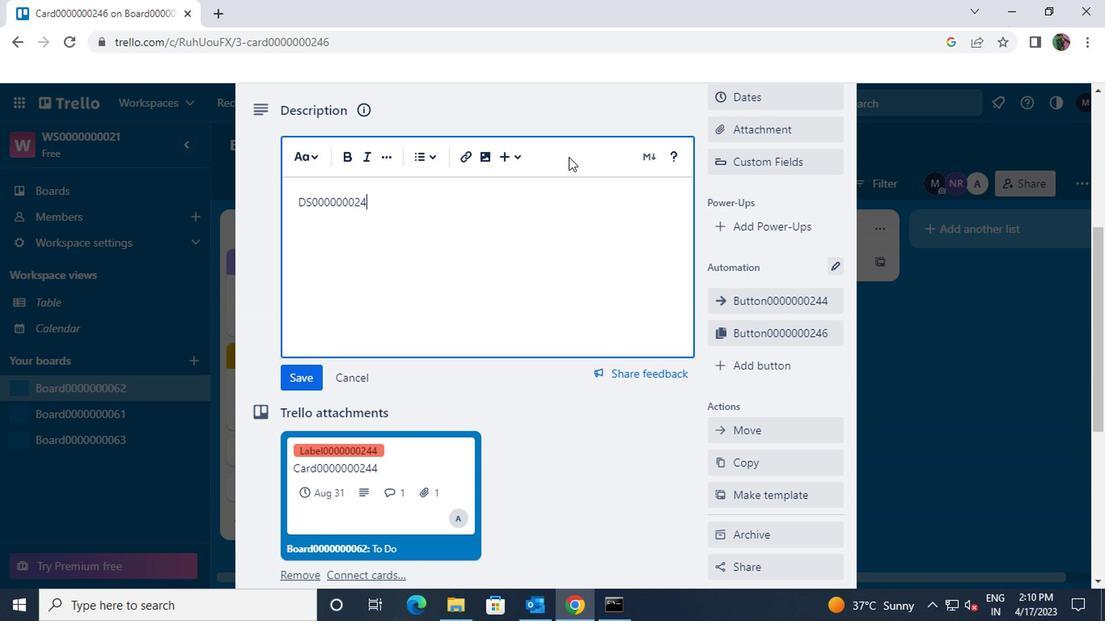 
Action: Mouse moved to (306, 367)
Screenshot: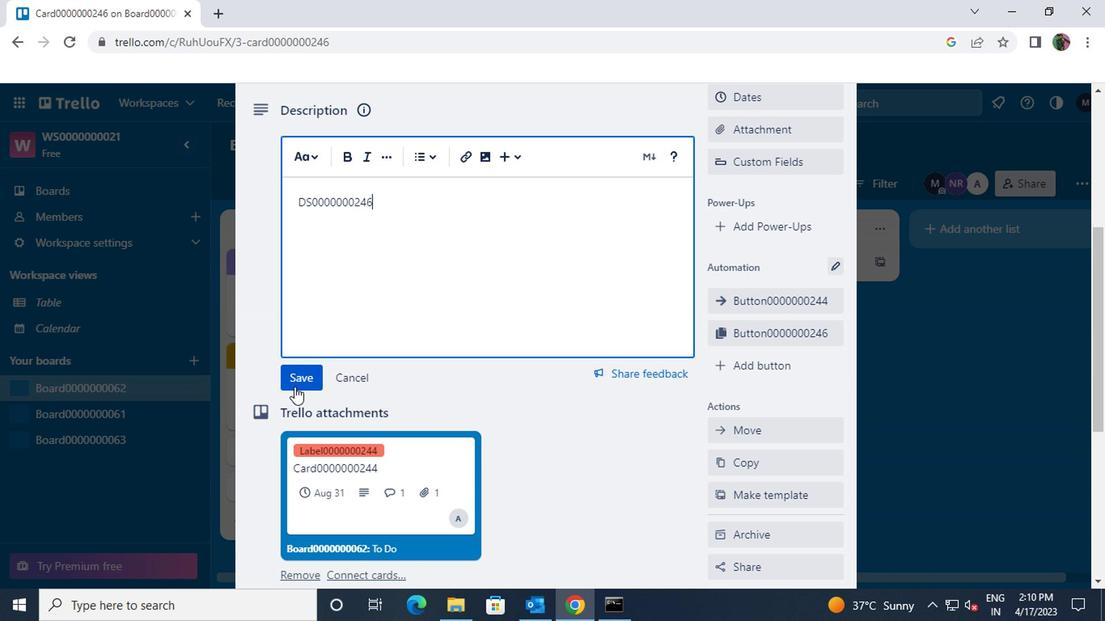 
Action: Mouse pressed left at (306, 367)
Screenshot: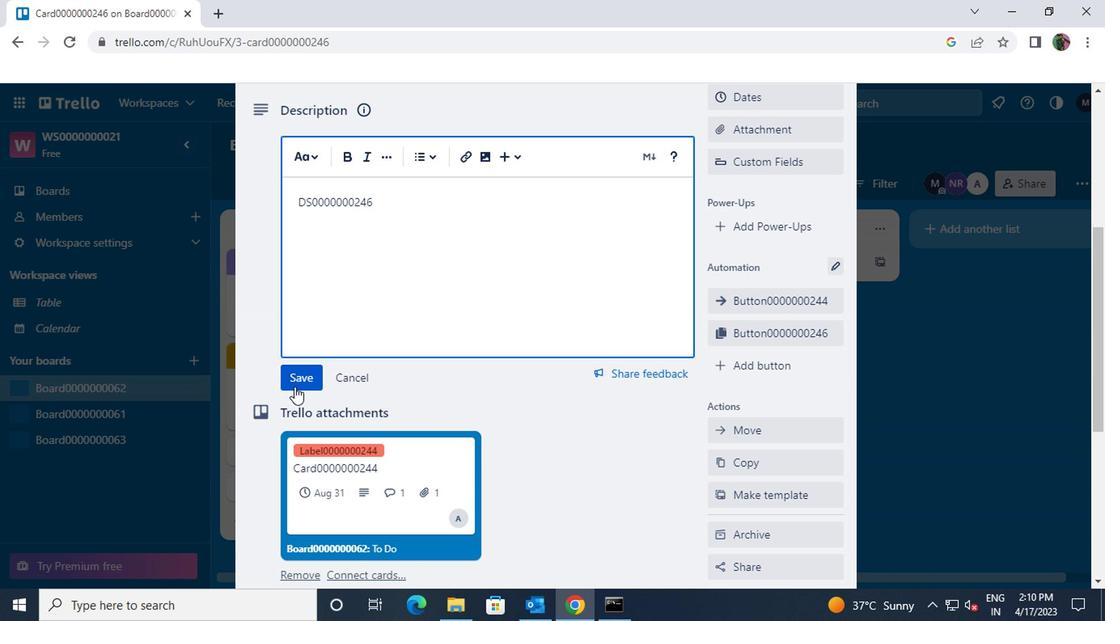 
Action: Mouse moved to (320, 364)
Screenshot: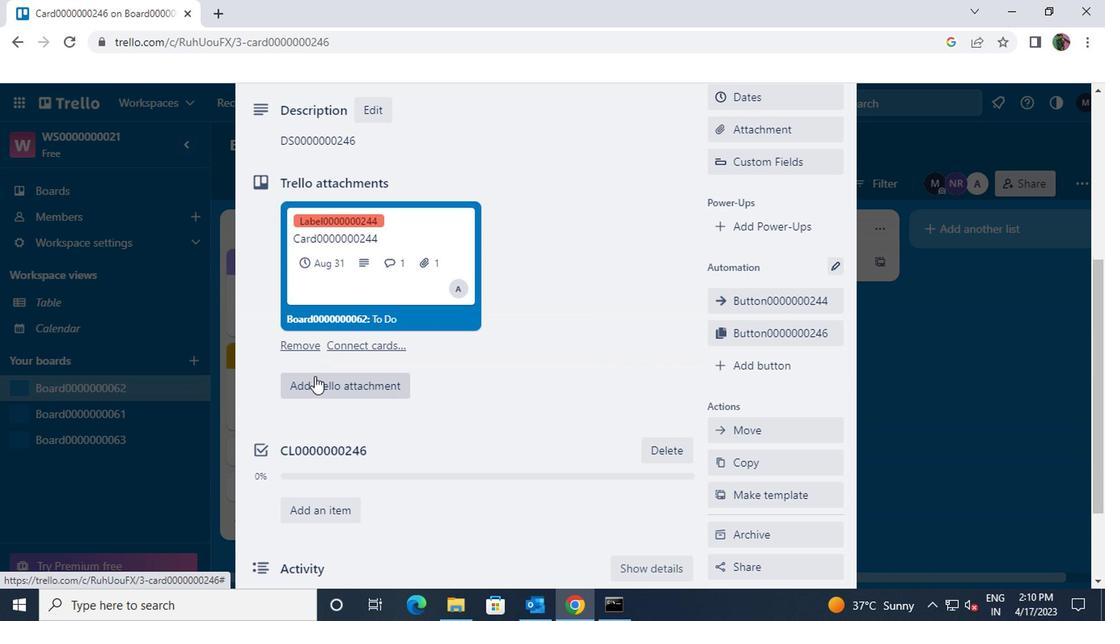 
Action: Mouse scrolled (320, 364) with delta (0, 0)
Screenshot: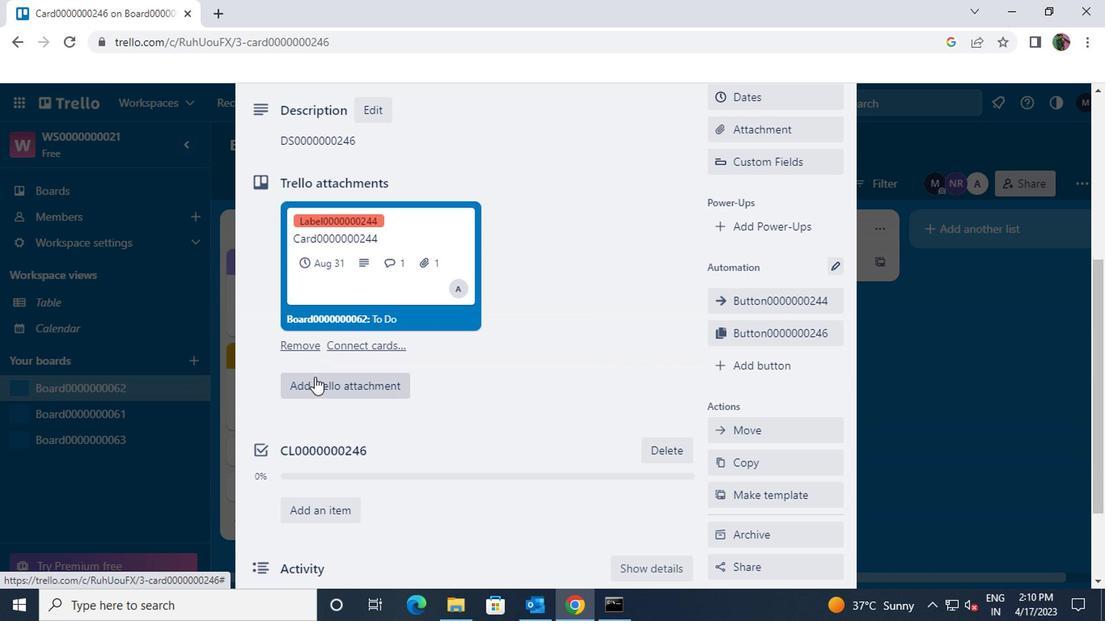 
Action: Mouse scrolled (320, 364) with delta (0, 0)
Screenshot: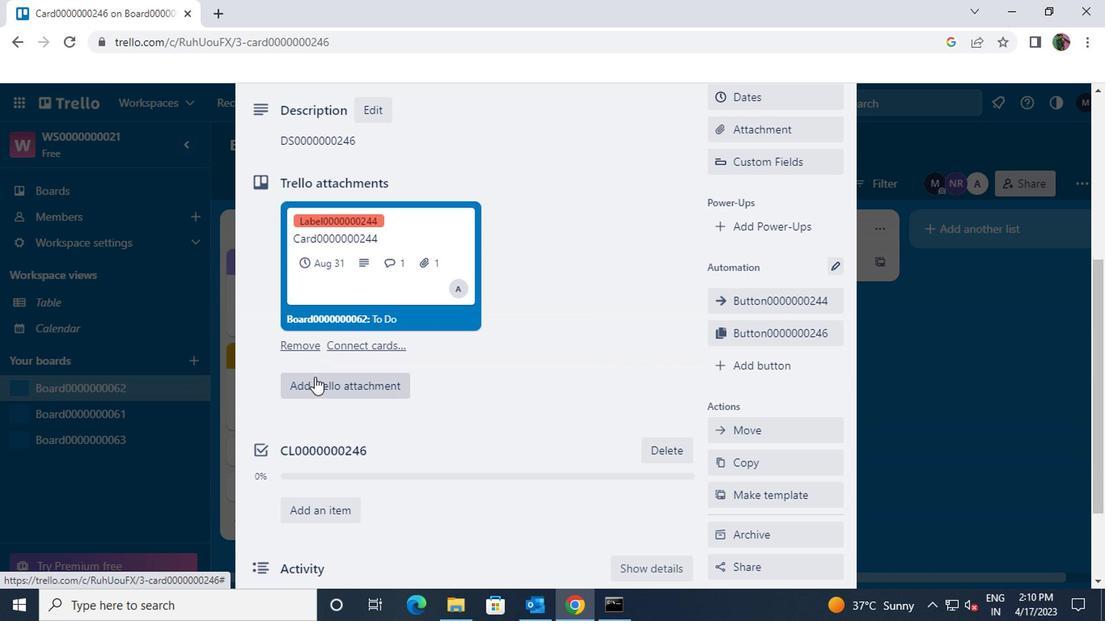 
Action: Mouse scrolled (320, 364) with delta (0, 0)
Screenshot: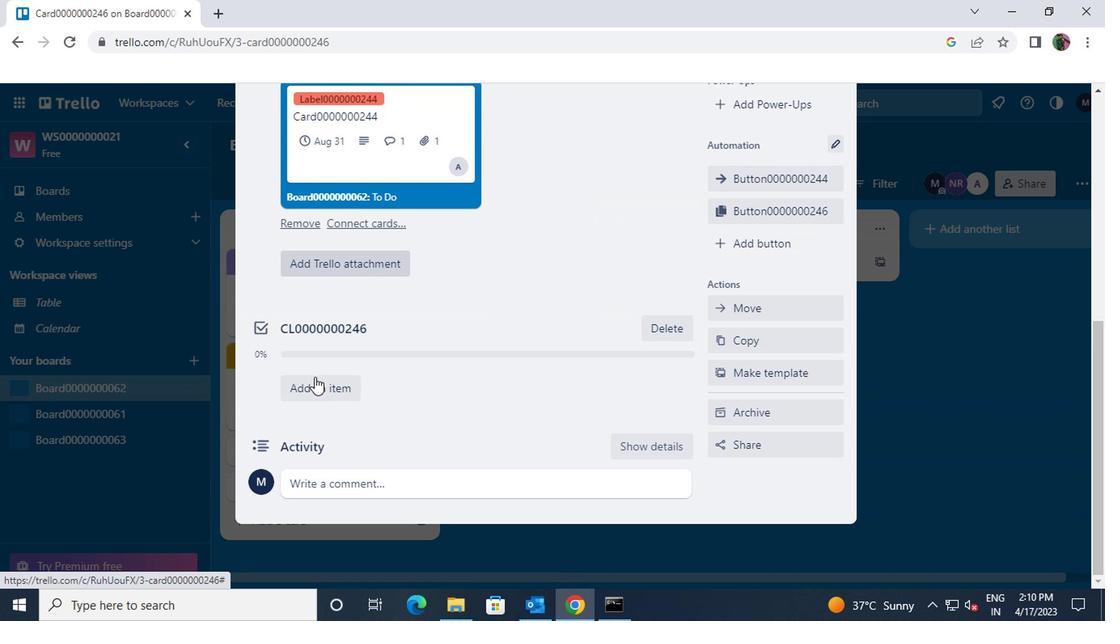 
Action: Mouse moved to (330, 437)
Screenshot: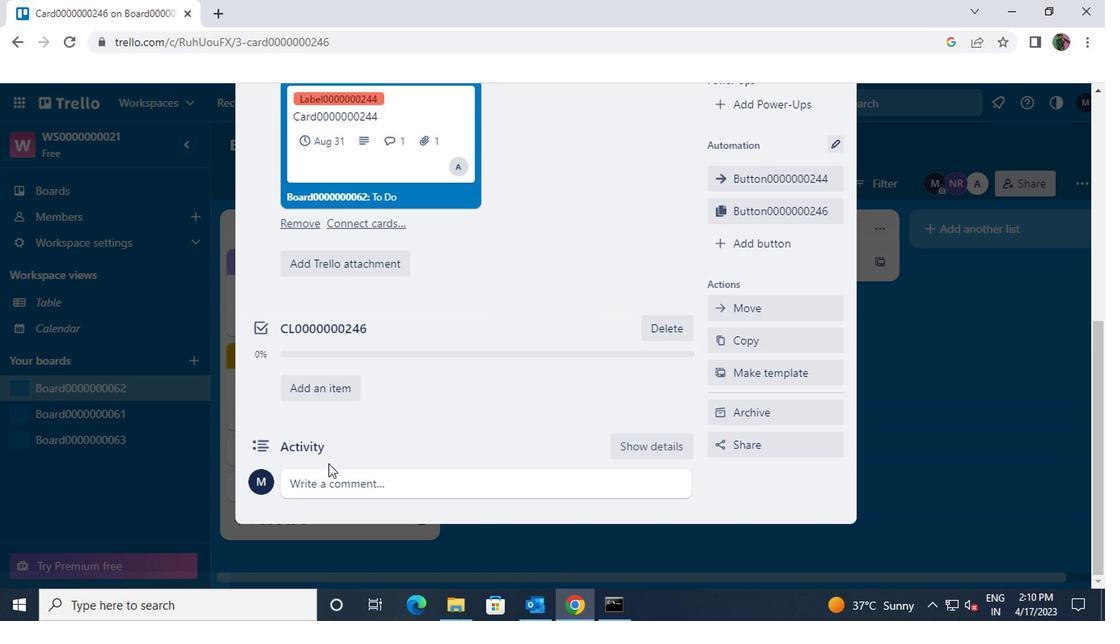 
Action: Mouse pressed left at (330, 437)
Screenshot: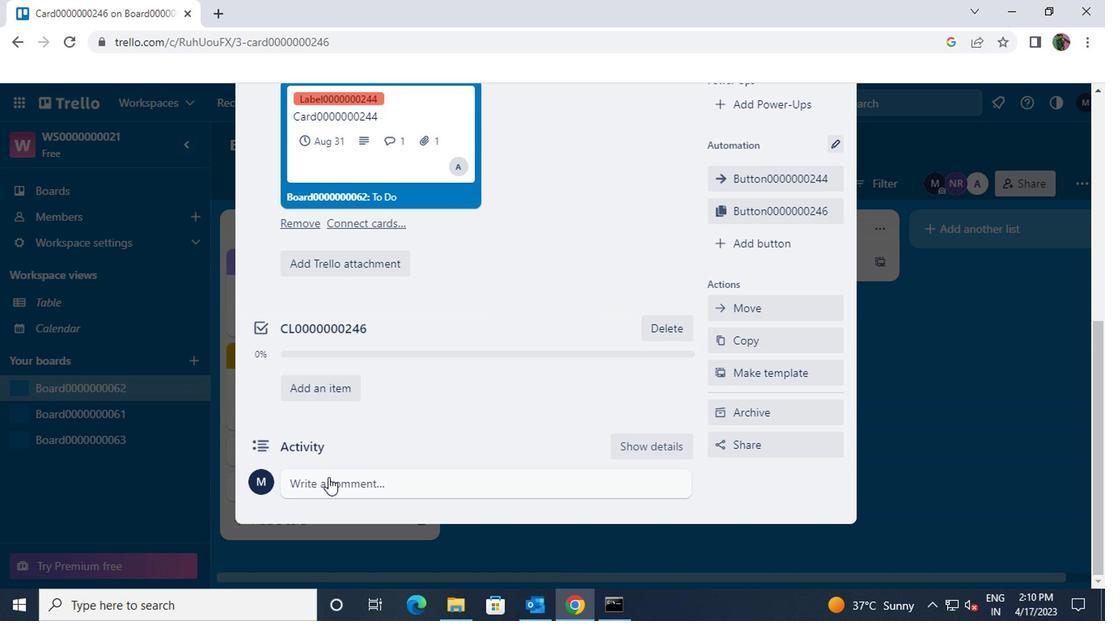 
Action: Mouse moved to (327, 437)
Screenshot: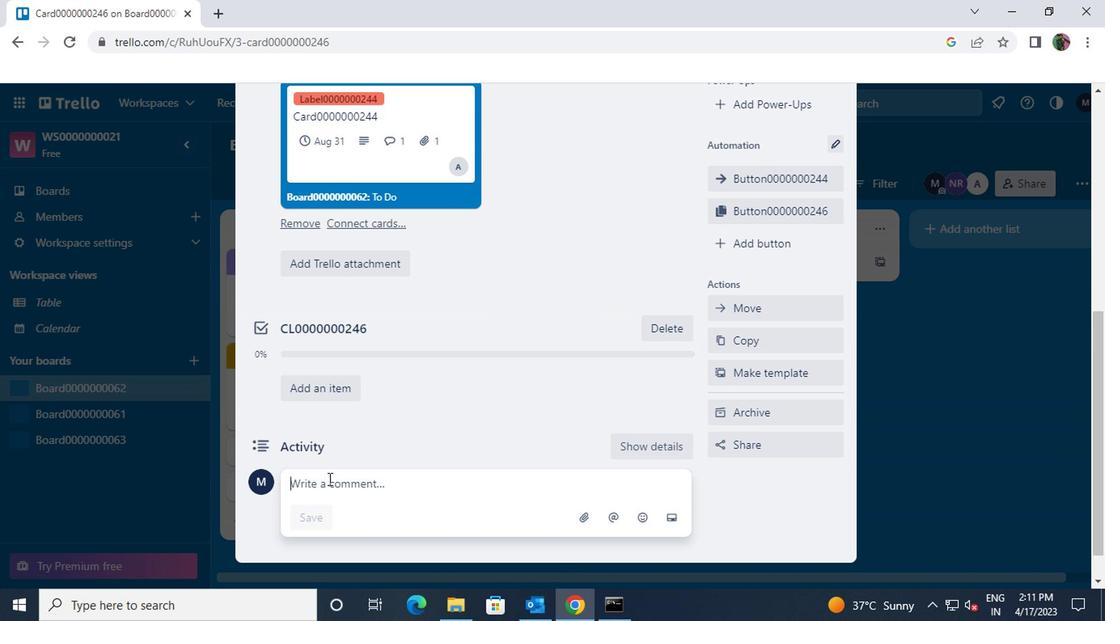
Action: Key pressed <Key.shift>C
Screenshot: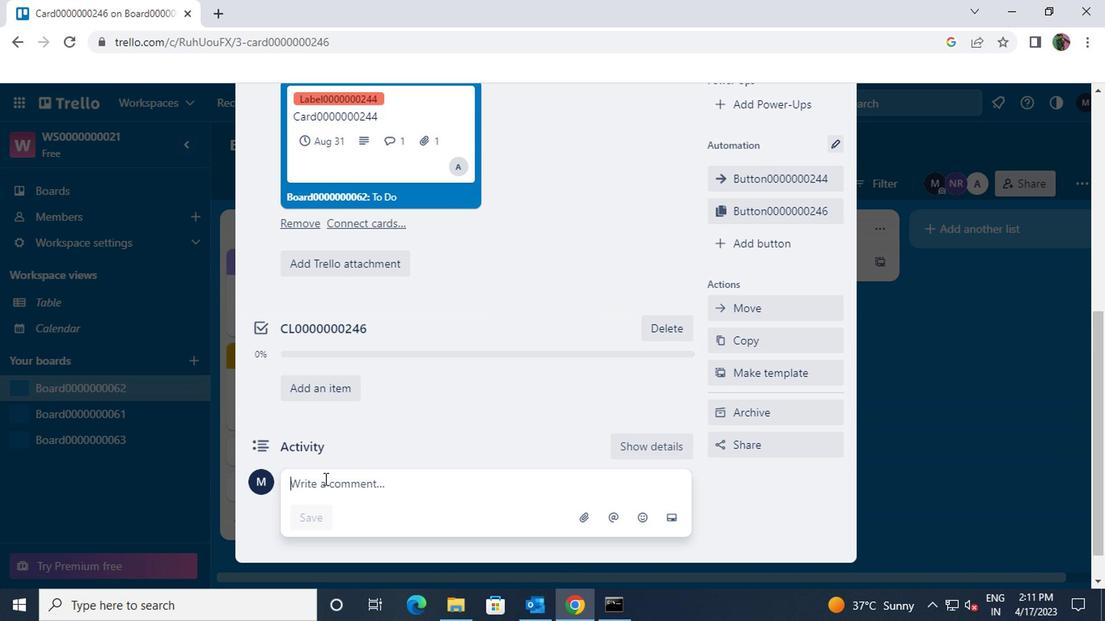
Action: Mouse moved to (326, 437)
Screenshot: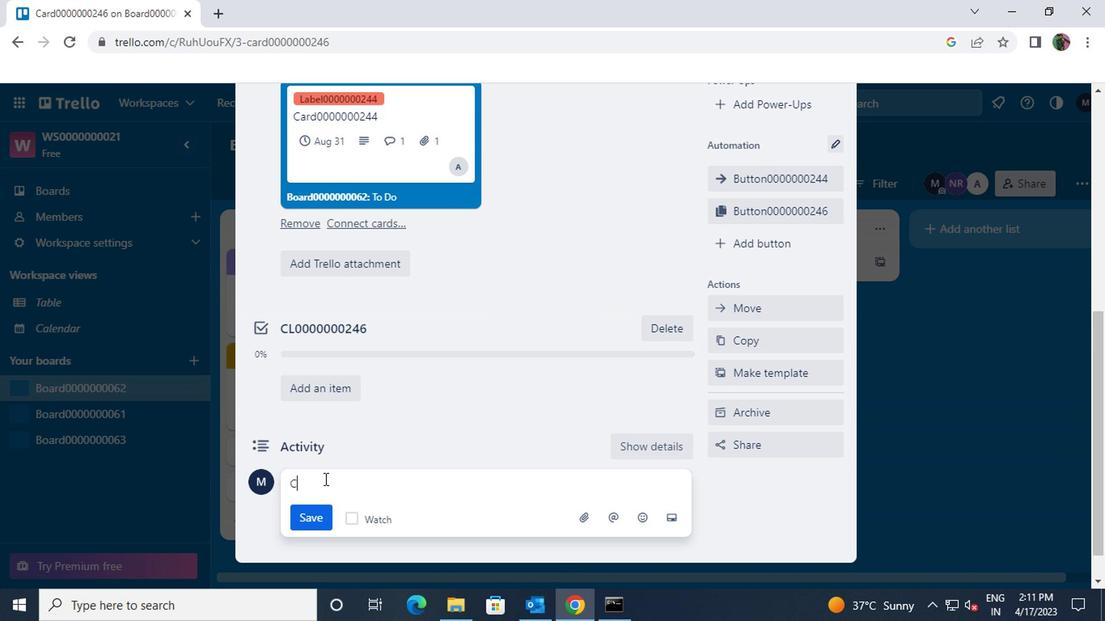 
Action: Key pressed M0000000246
Screenshot: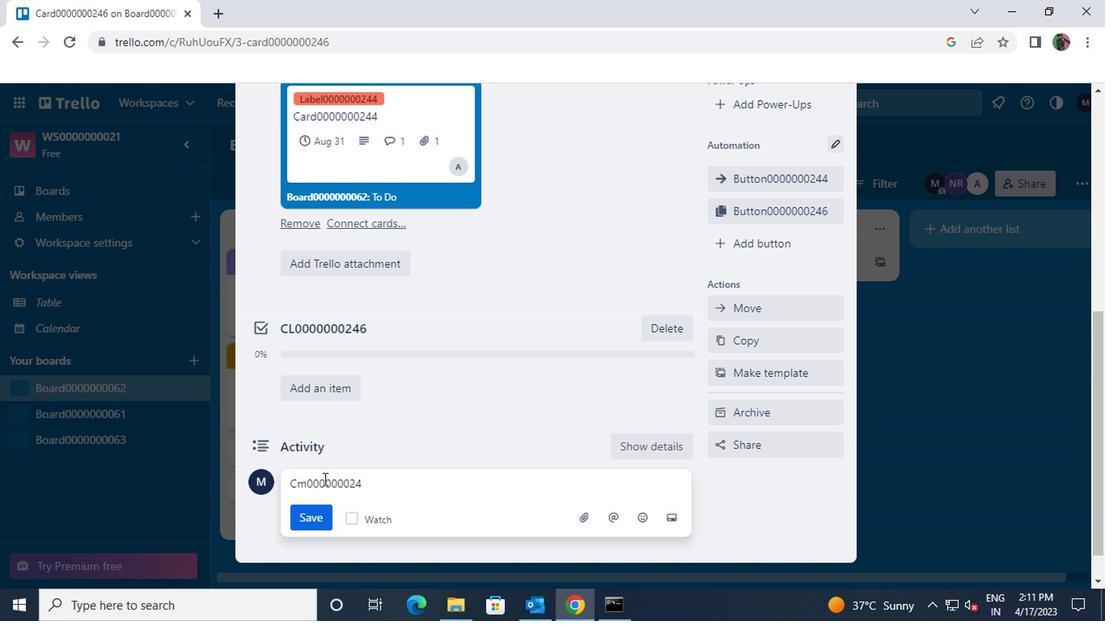 
Action: Mouse moved to (321, 463)
Screenshot: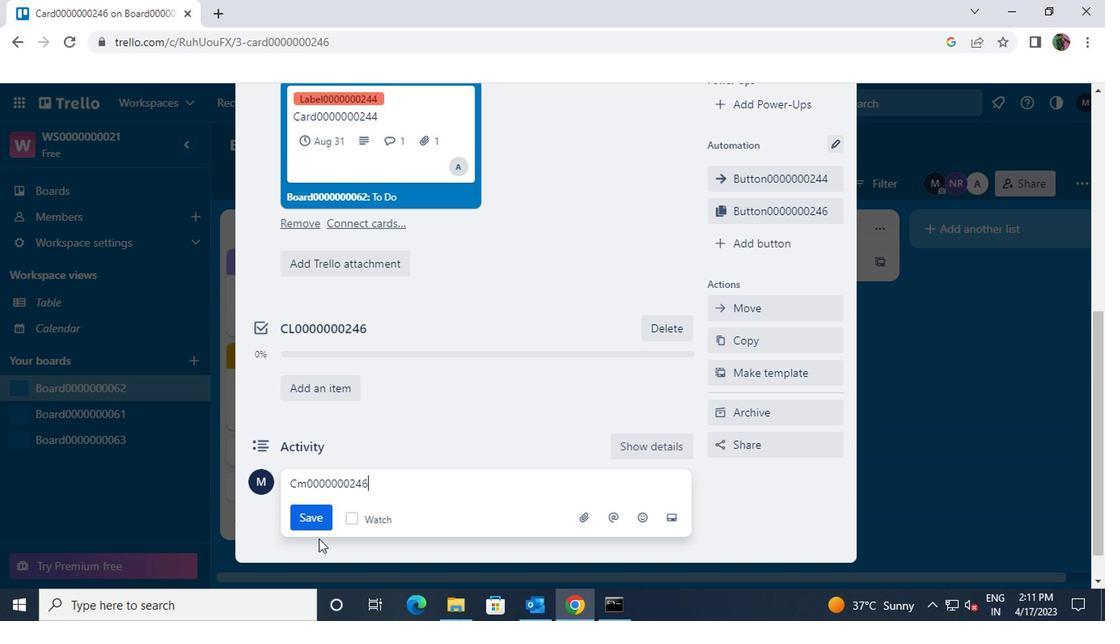 
Action: Mouse pressed left at (321, 463)
Screenshot: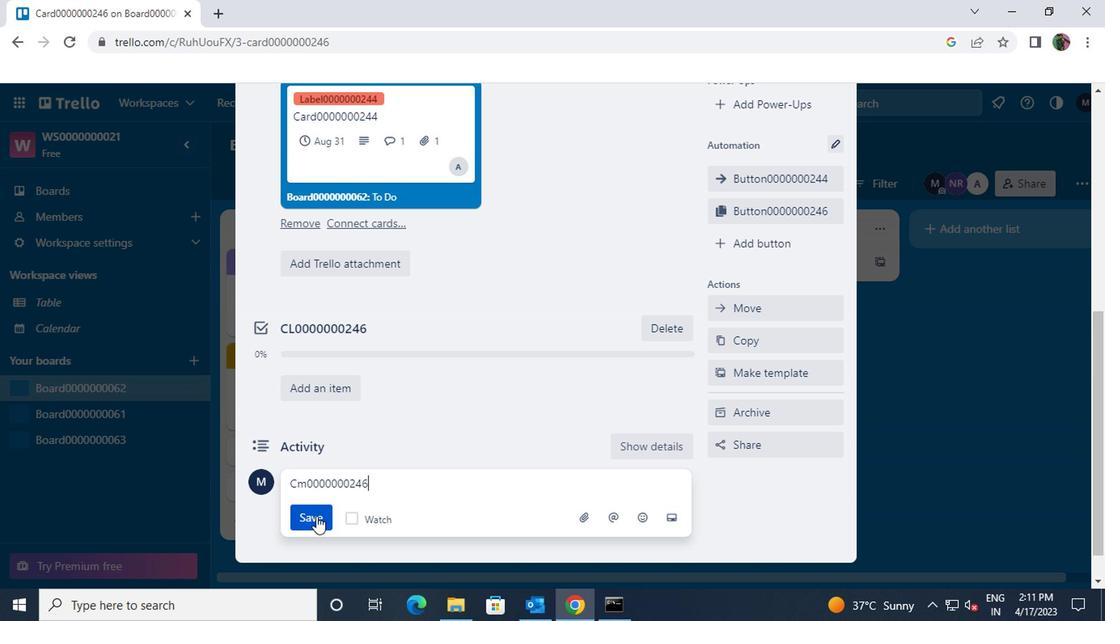 
